 Task: Reply to email with the signature Dustin Brown with the subject Thank you for a mentorship from softage.10@softage.net with the message Please let me know if you have any questions about the new office policies that were recently implemented. with BCC to softage.2@softage.net with an attached document Strategic_analysis.pdf
Action: Mouse moved to (1208, 193)
Screenshot: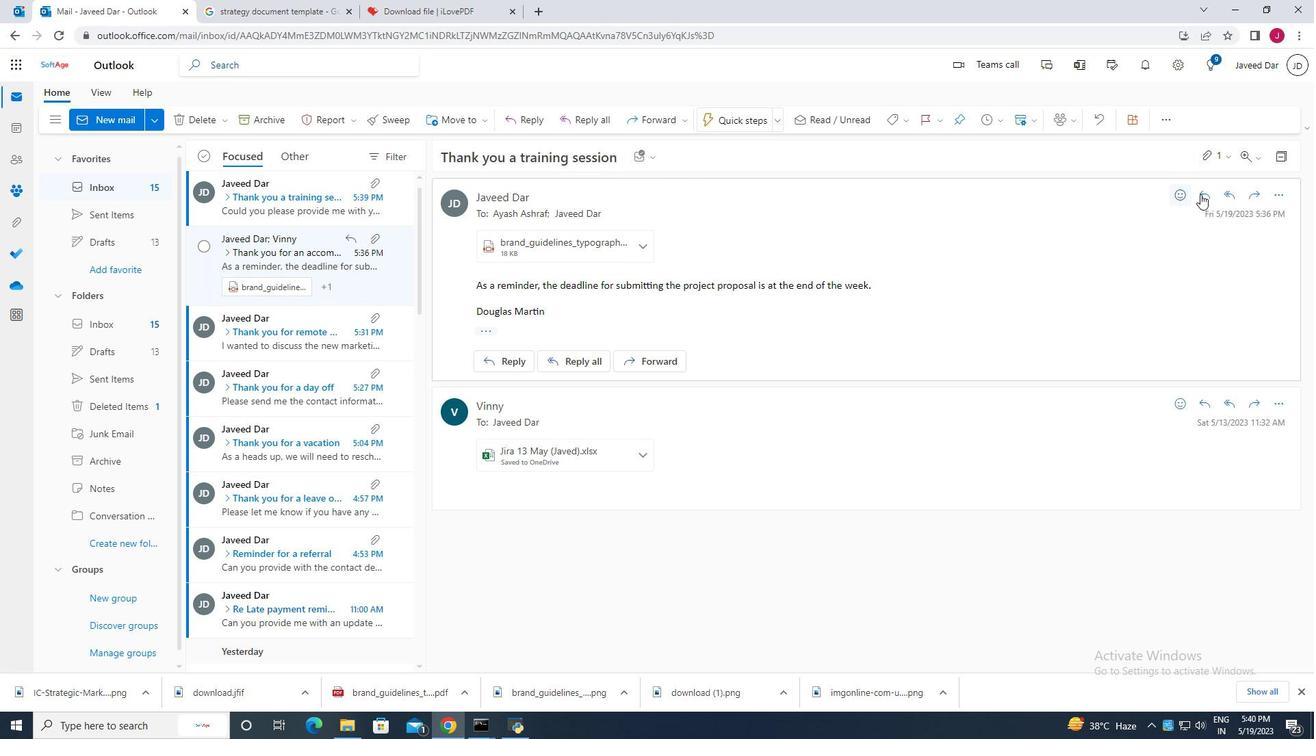 
Action: Mouse pressed left at (1208, 193)
Screenshot: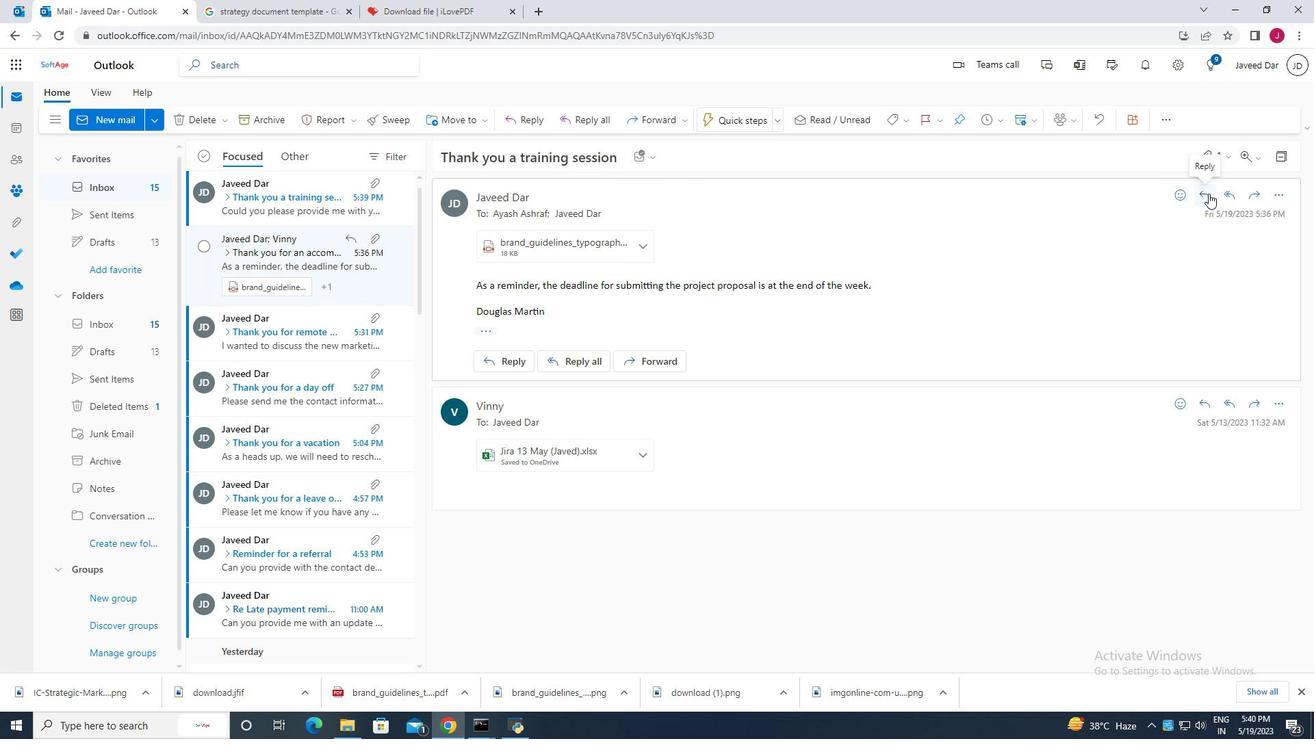 
Action: Mouse moved to (602, 201)
Screenshot: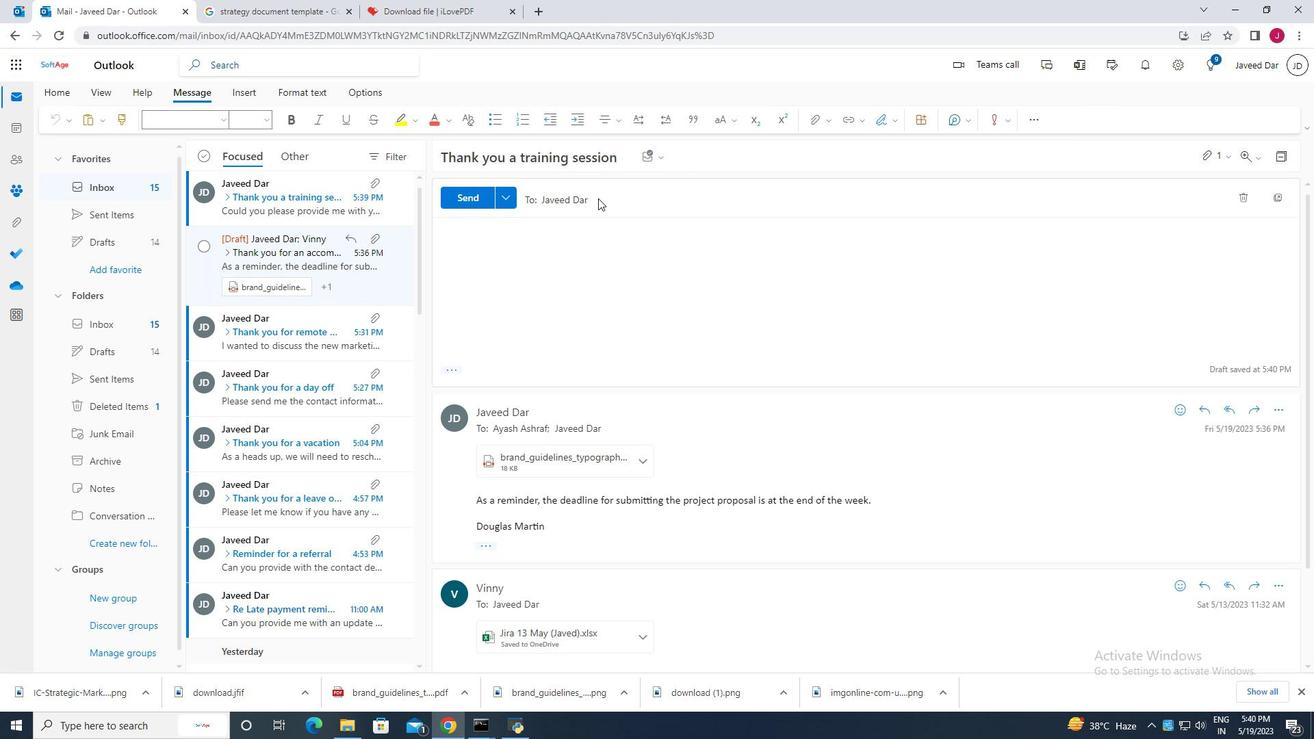 
Action: Mouse pressed left at (602, 201)
Screenshot: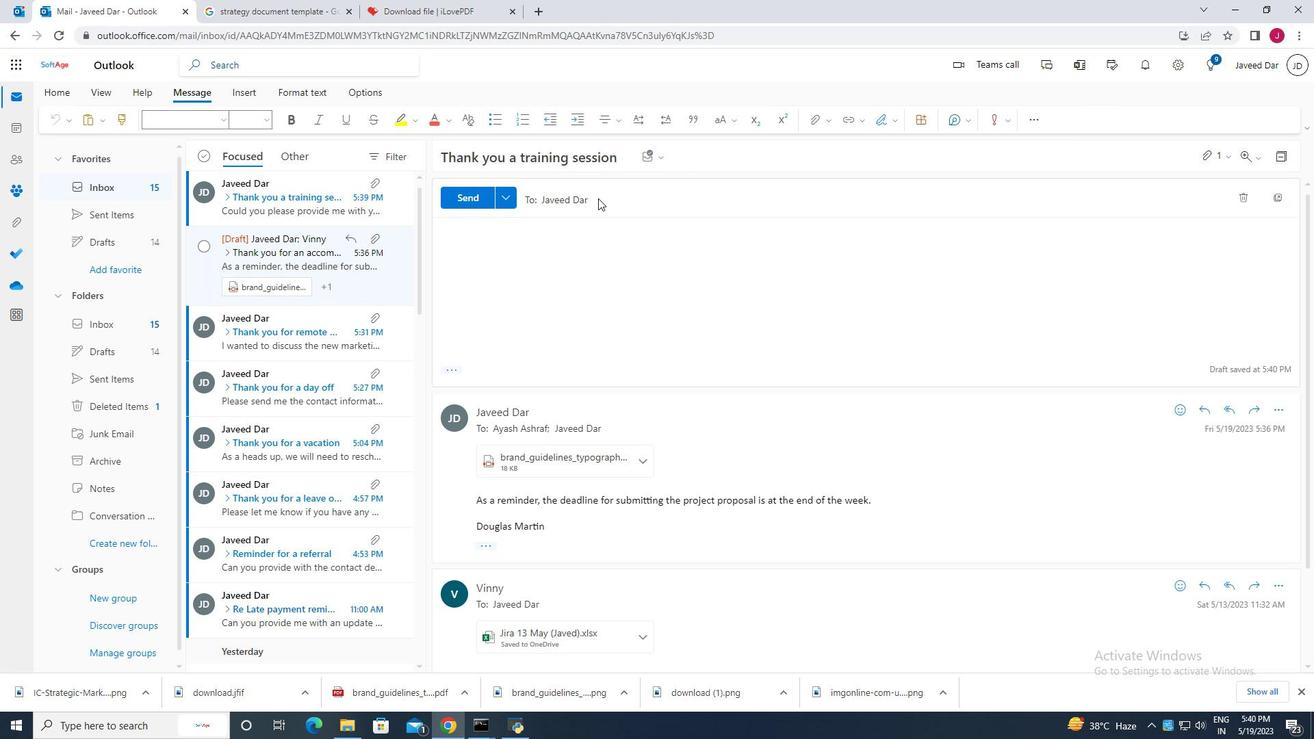 
Action: Mouse moved to (549, 232)
Screenshot: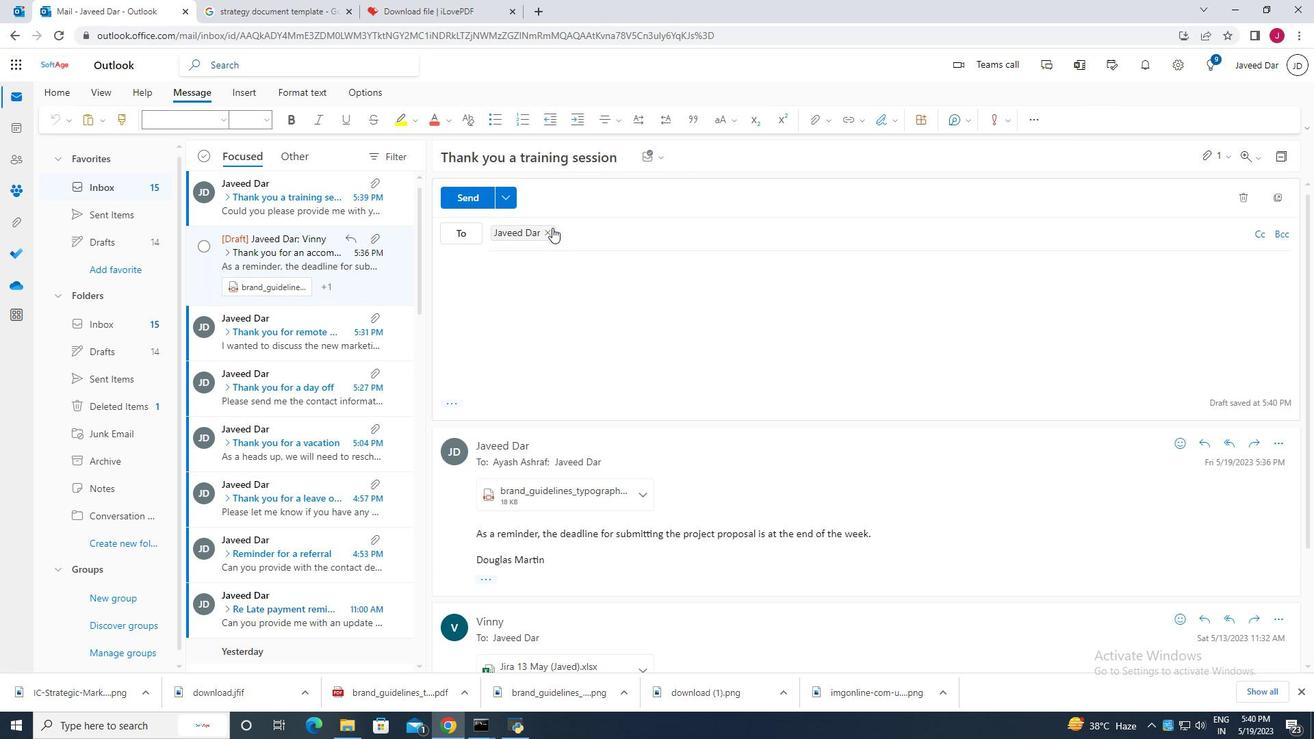 
Action: Mouse pressed left at (549, 232)
Screenshot: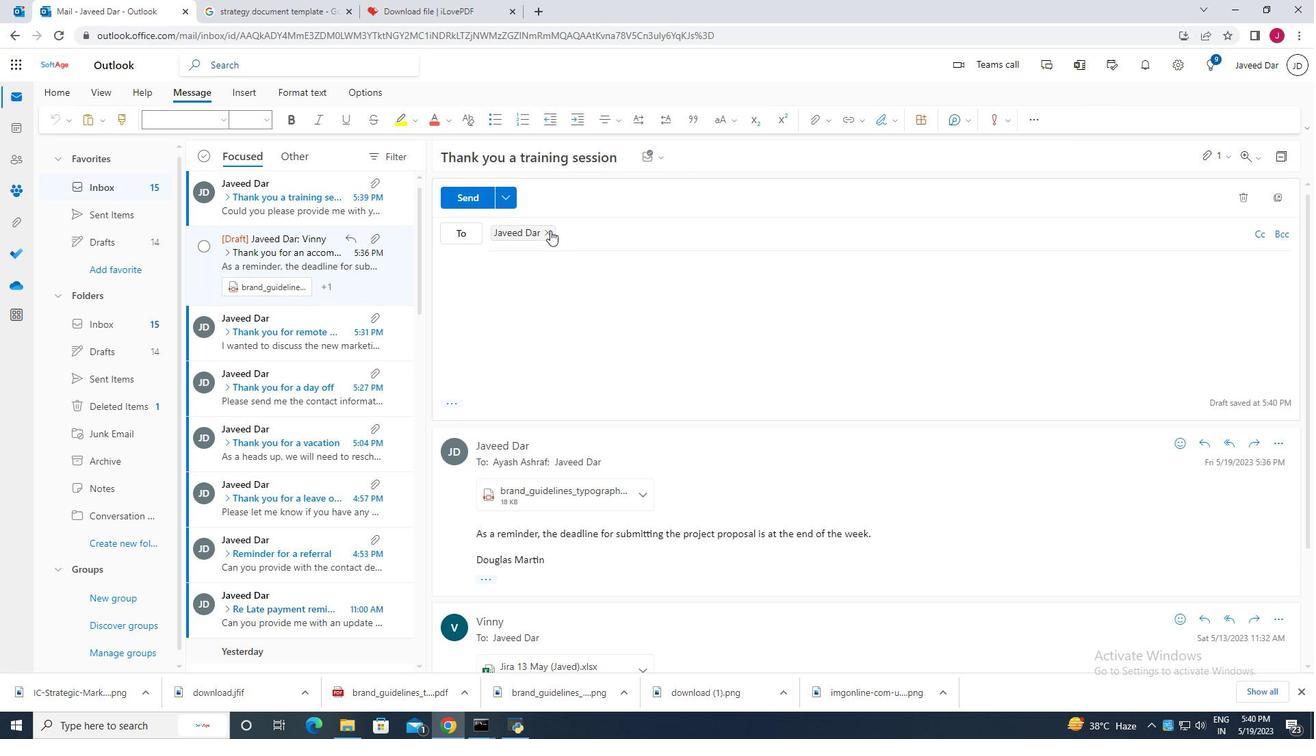 
Action: Mouse moved to (453, 403)
Screenshot: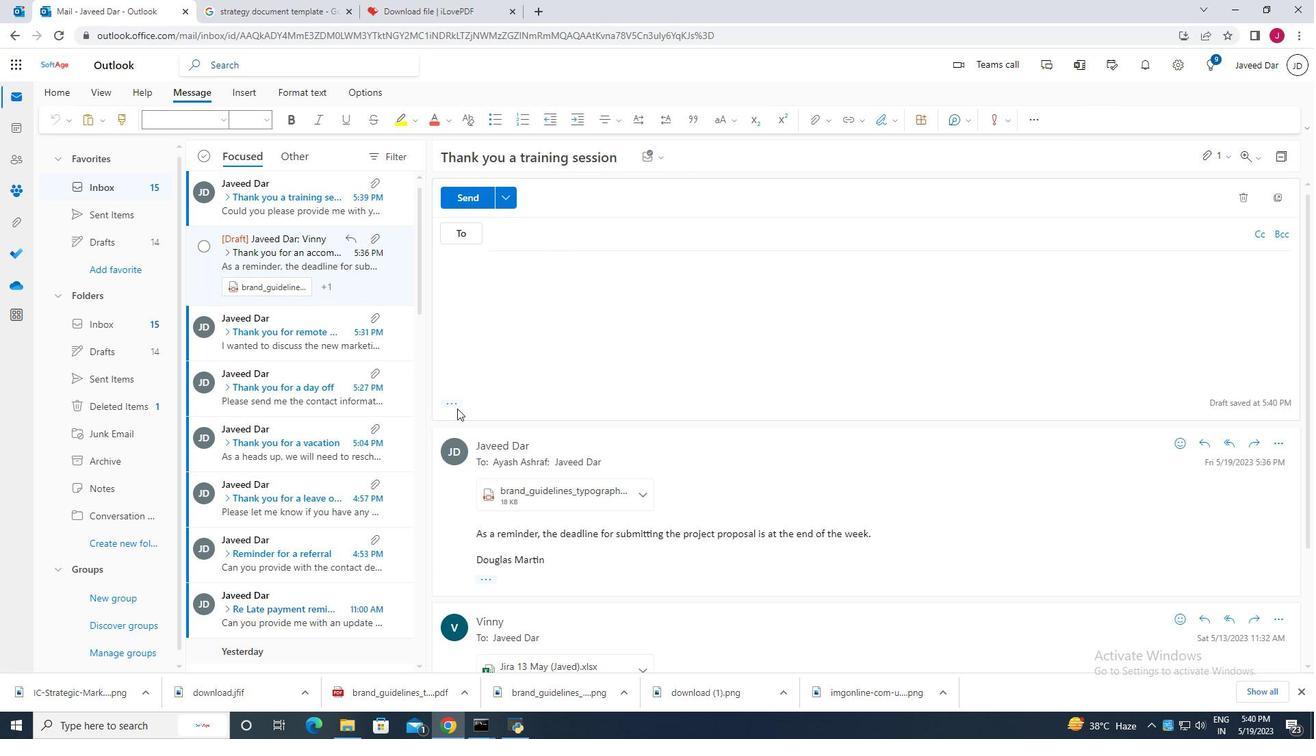 
Action: Mouse pressed left at (453, 403)
Screenshot: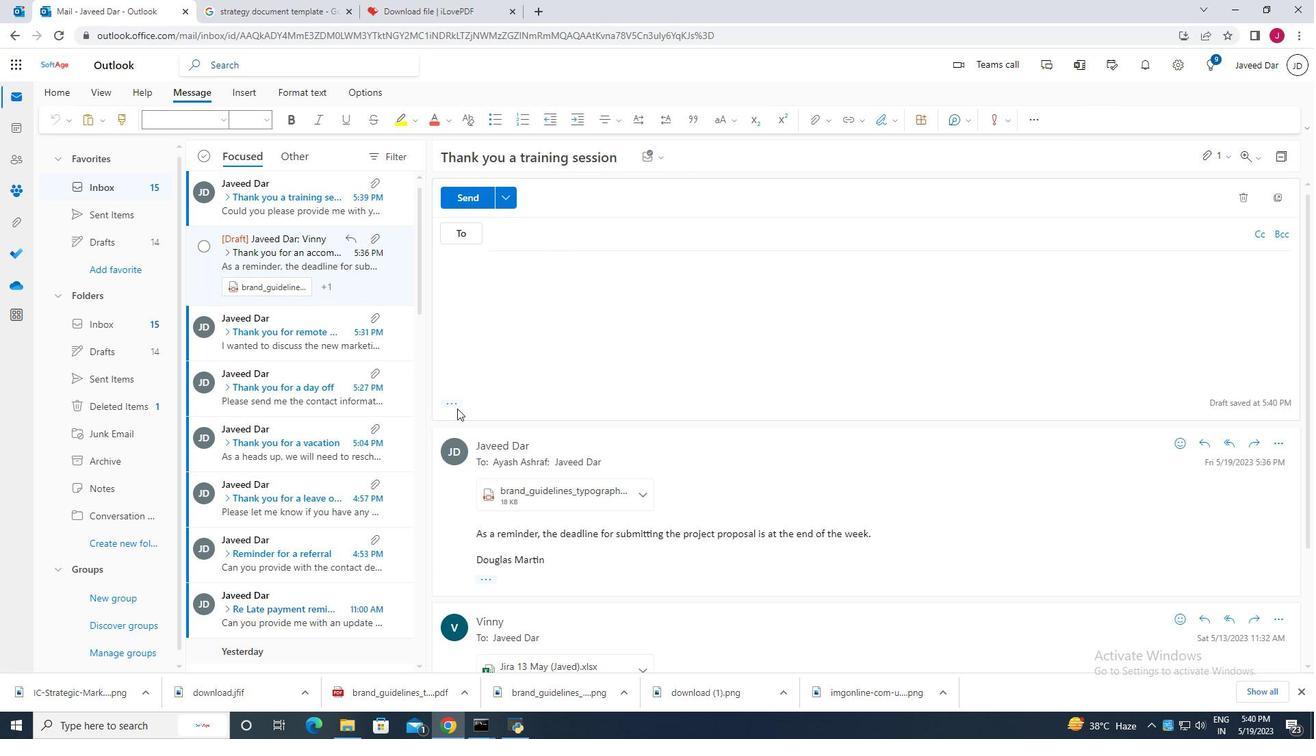 
Action: Mouse moved to (649, 273)
Screenshot: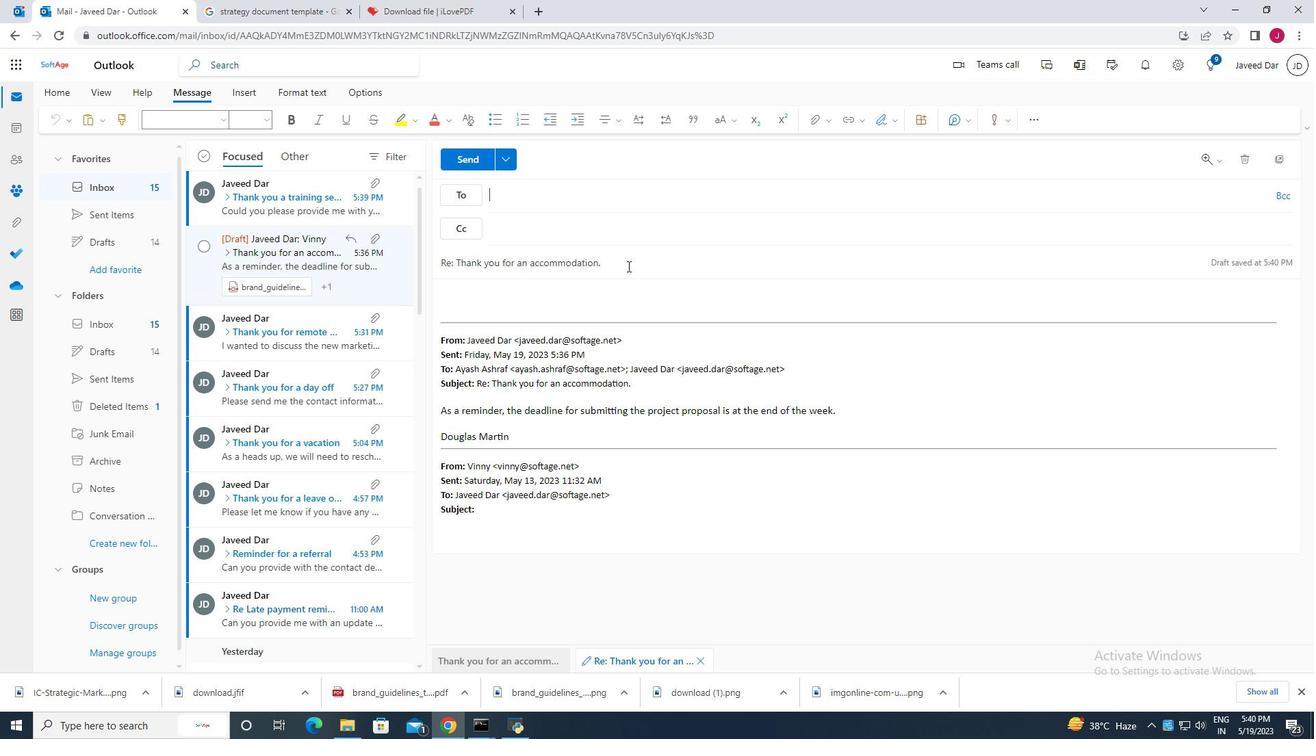 
Action: Mouse pressed left at (649, 273)
Screenshot: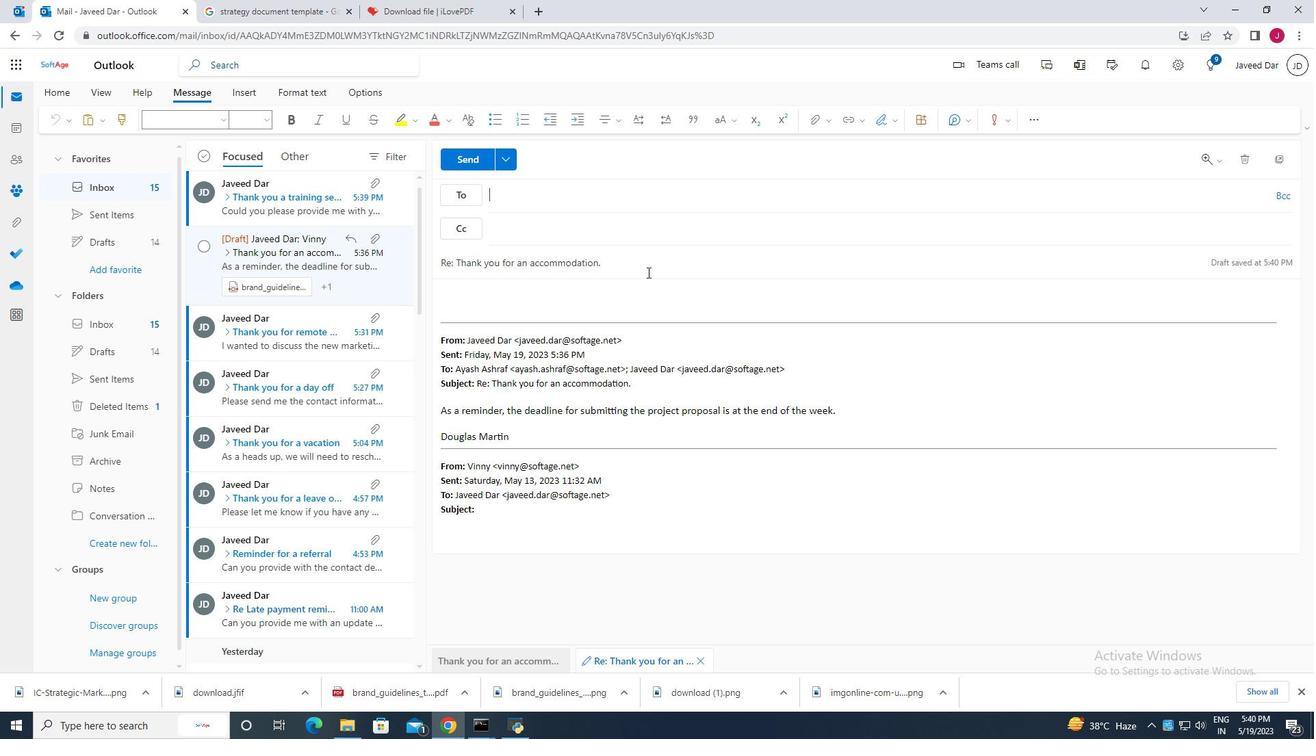 
Action: Mouse moved to (652, 264)
Screenshot: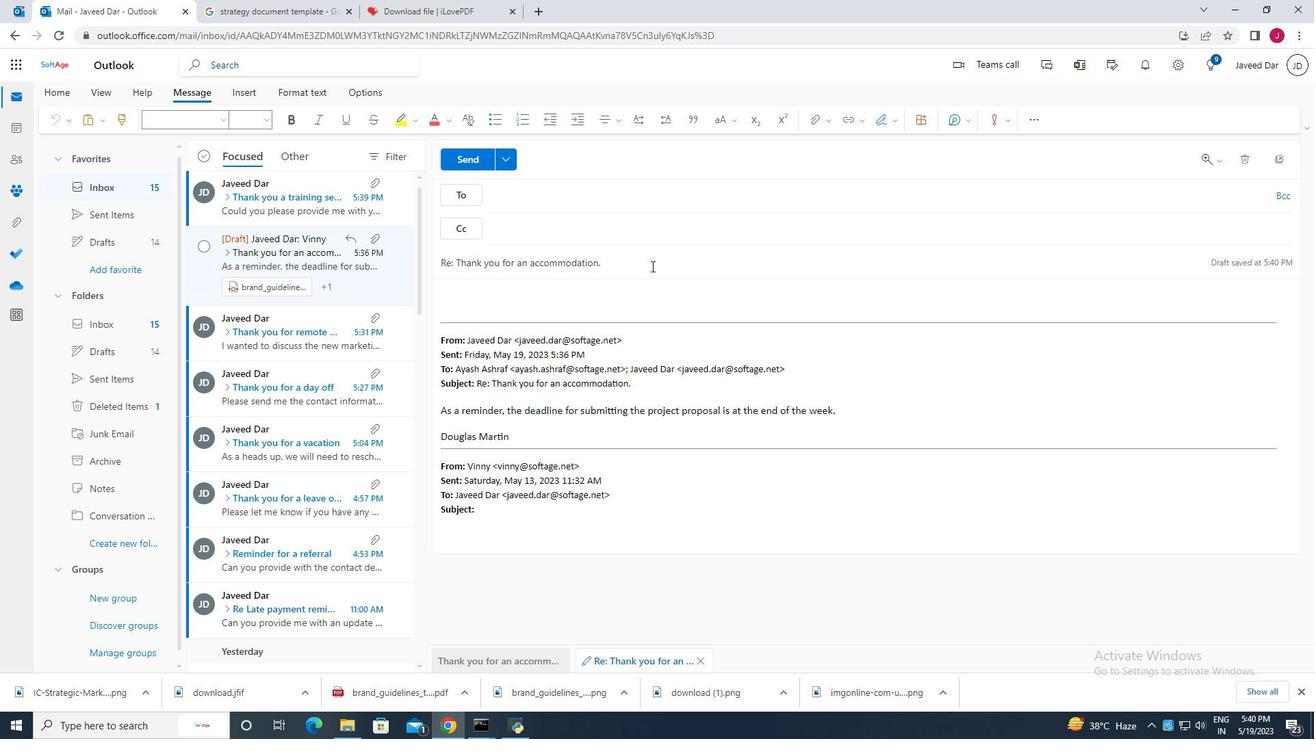 
Action: Mouse pressed left at (652, 264)
Screenshot: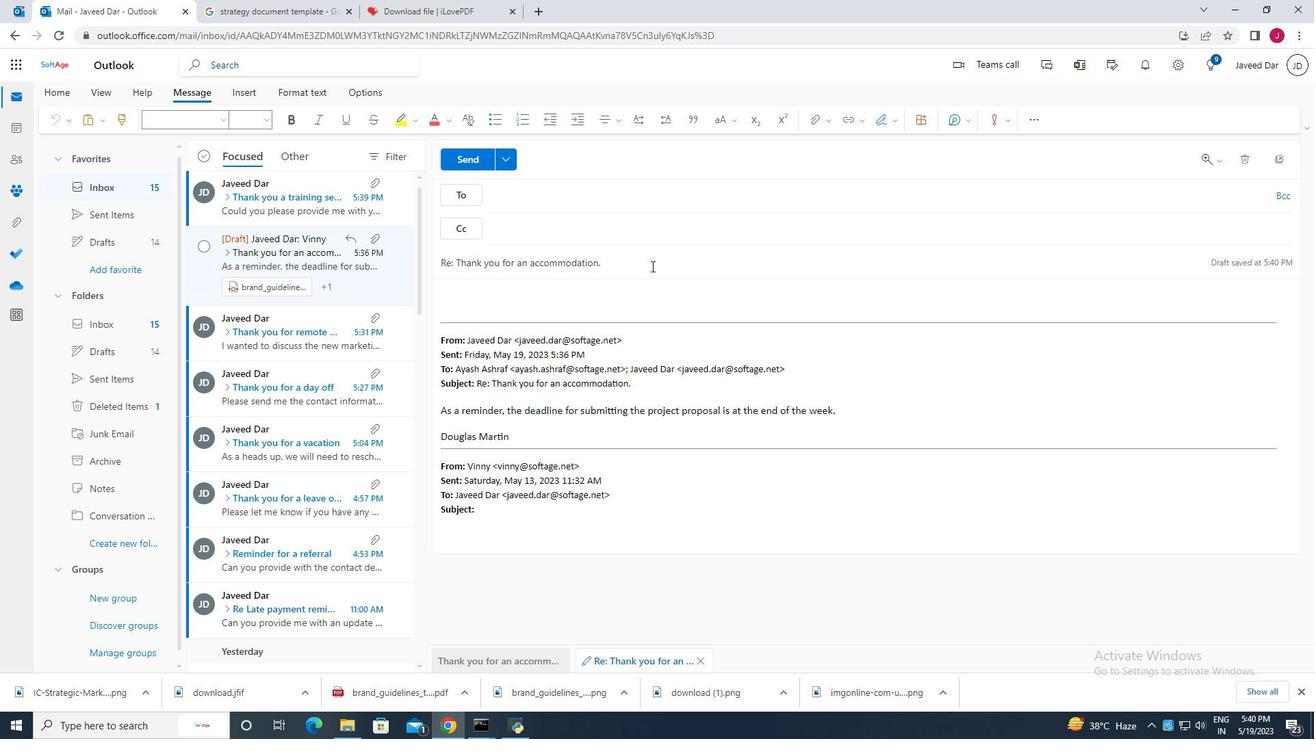 
Action: Key pressed <Key.backspace><Key.backspace><Key.backspace><Key.backspace><Key.backspace><Key.backspace><Key.backspace><Key.backspace><Key.backspace><Key.backspace><Key.backspace><Key.backspace><Key.backspace><Key.backspace><Key.backspace><Key.backspace><Key.backspace><Key.backspace><Key.backspace><Key.backspace><Key.backspace><Key.backspace><Key.backspace><Key.backspace><Key.backspace><Key.backspace><Key.backspace><Key.backspace><Key.backspace><Key.backspace><Key.backspace><Key.backspace><Key.backspace><Key.backspace><Key.backspace><Key.backspace><Key.backspace><Key.backspace><Key.backspace><Key.backspace><Key.space><Key.caps_lock>T<Key.caps_lock>hank<Key.space>you<Key.space>for<Key.space>a<Key.space>mentorship<Key.space>.
Screenshot: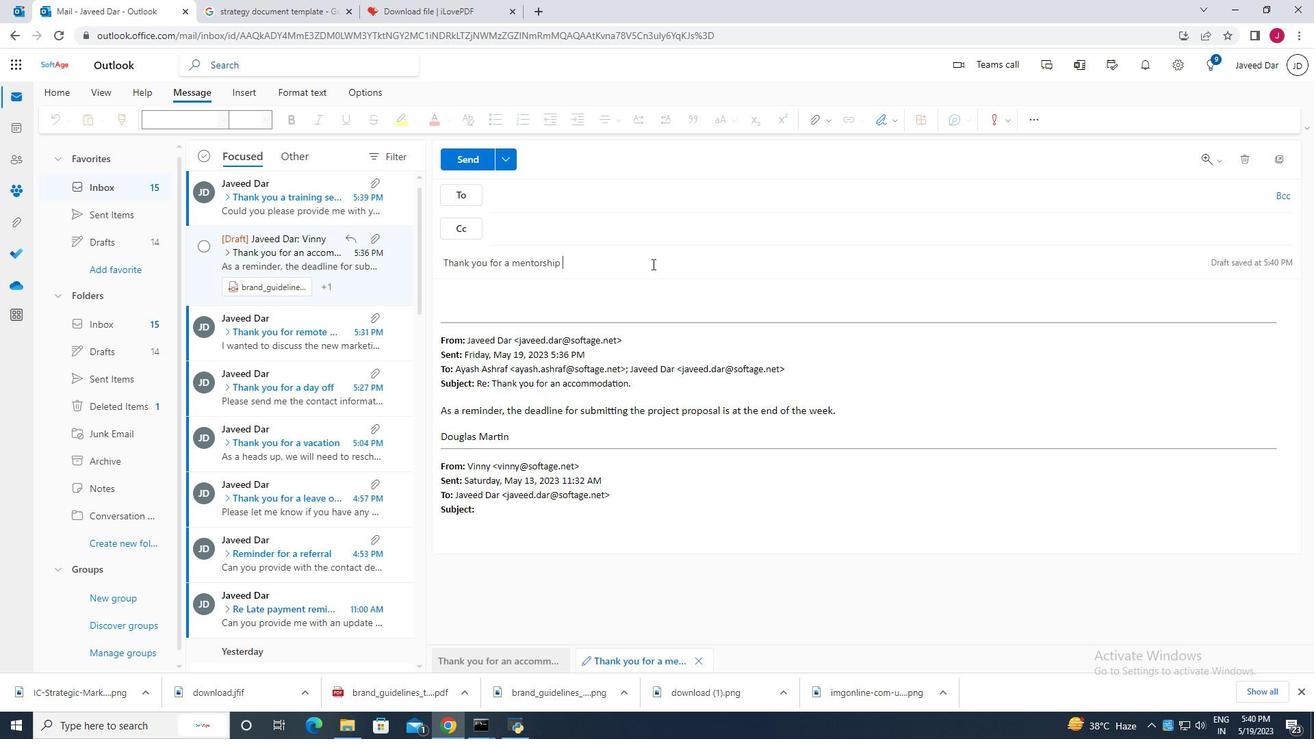
Action: Mouse moved to (566, 293)
Screenshot: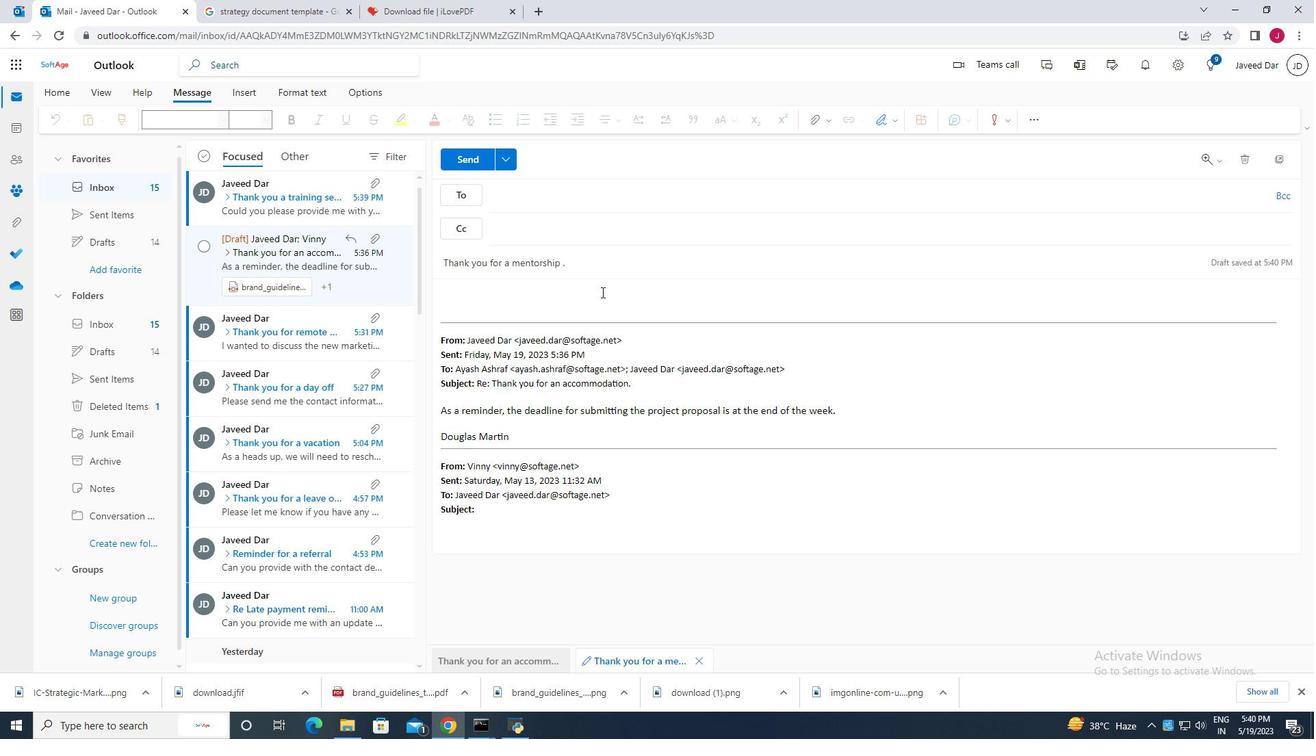 
Action: Mouse pressed left at (566, 293)
Screenshot: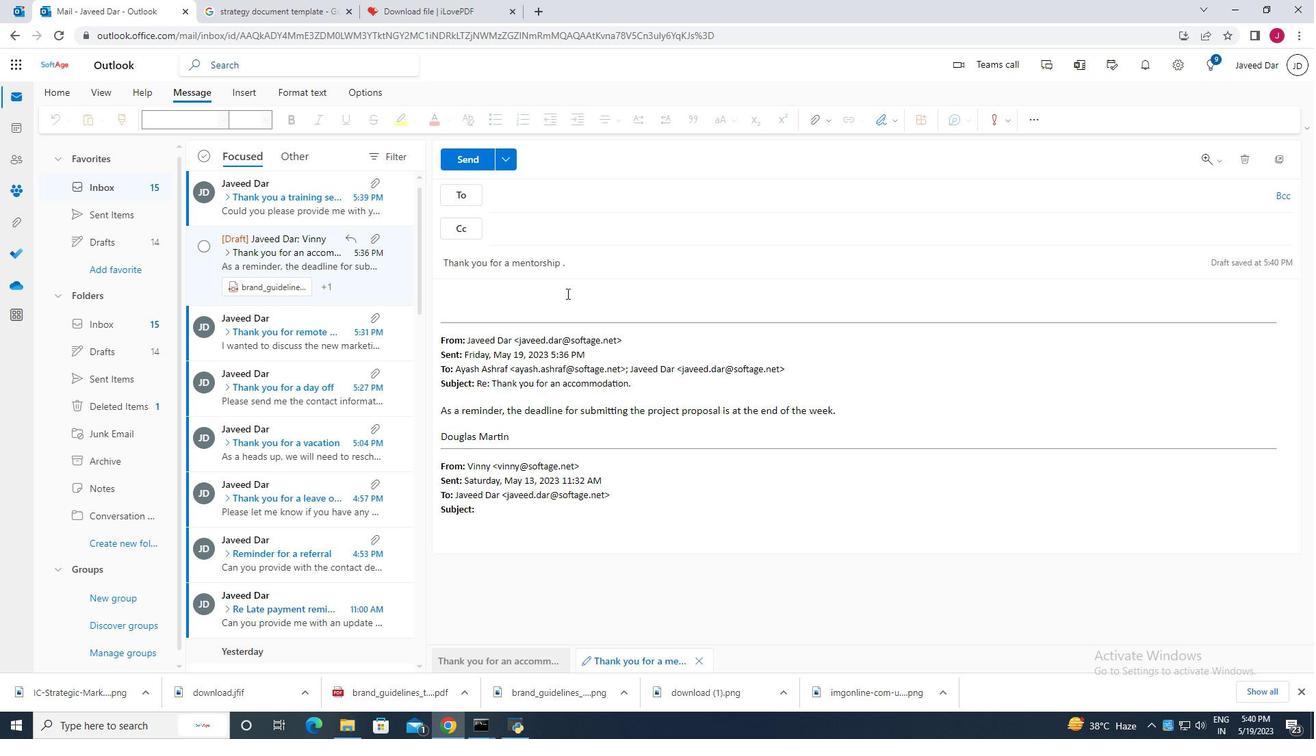 
Action: Key pressed <Key.caps_lock>P<Key.caps_lock>lease<Key.space>let<Key.space>me<Key.space>know<Key.space>if<Key.space>you<Key.space>have<Key.space>any<Key.space>questions<Key.space>about<Key.space>a<Key.space>new<Key.space>office<Key.space>policies<Key.space>that<Key.space>were<Key.space>recently<Key.space>implemented<Key.space>.
Screenshot: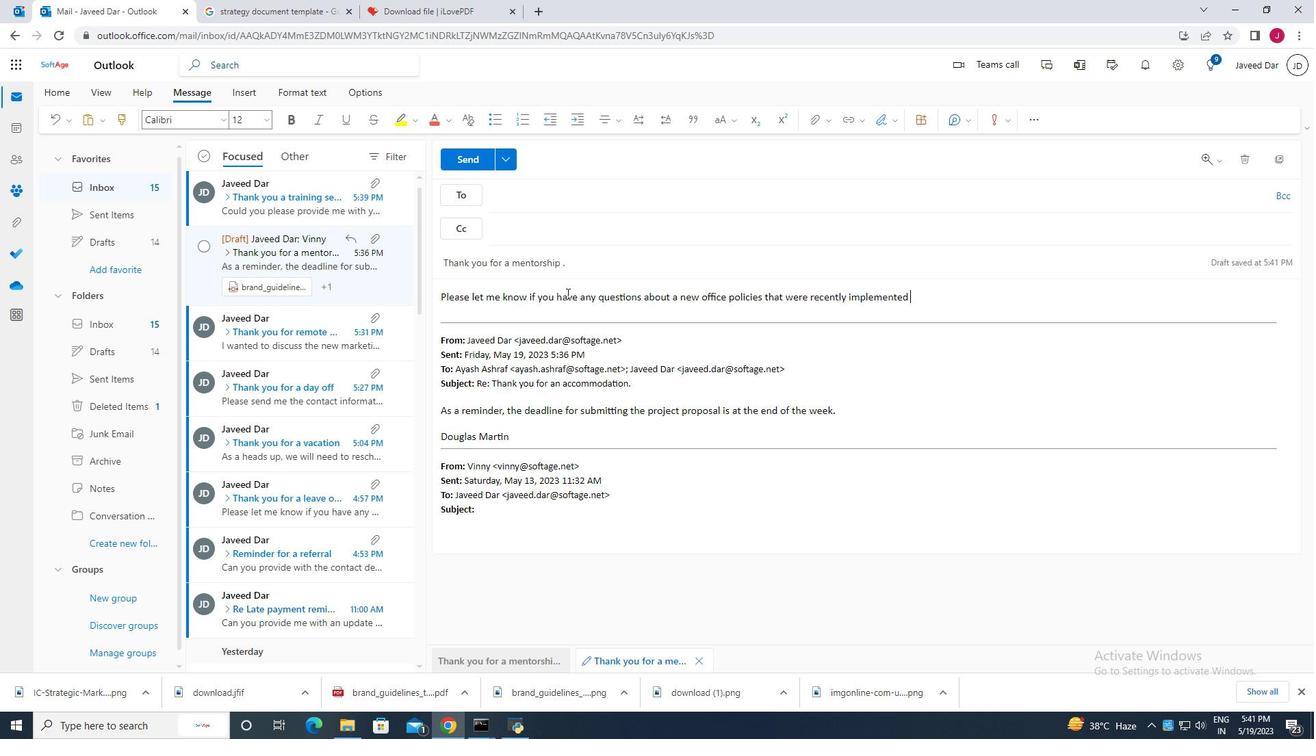 
Action: Mouse moved to (1284, 194)
Screenshot: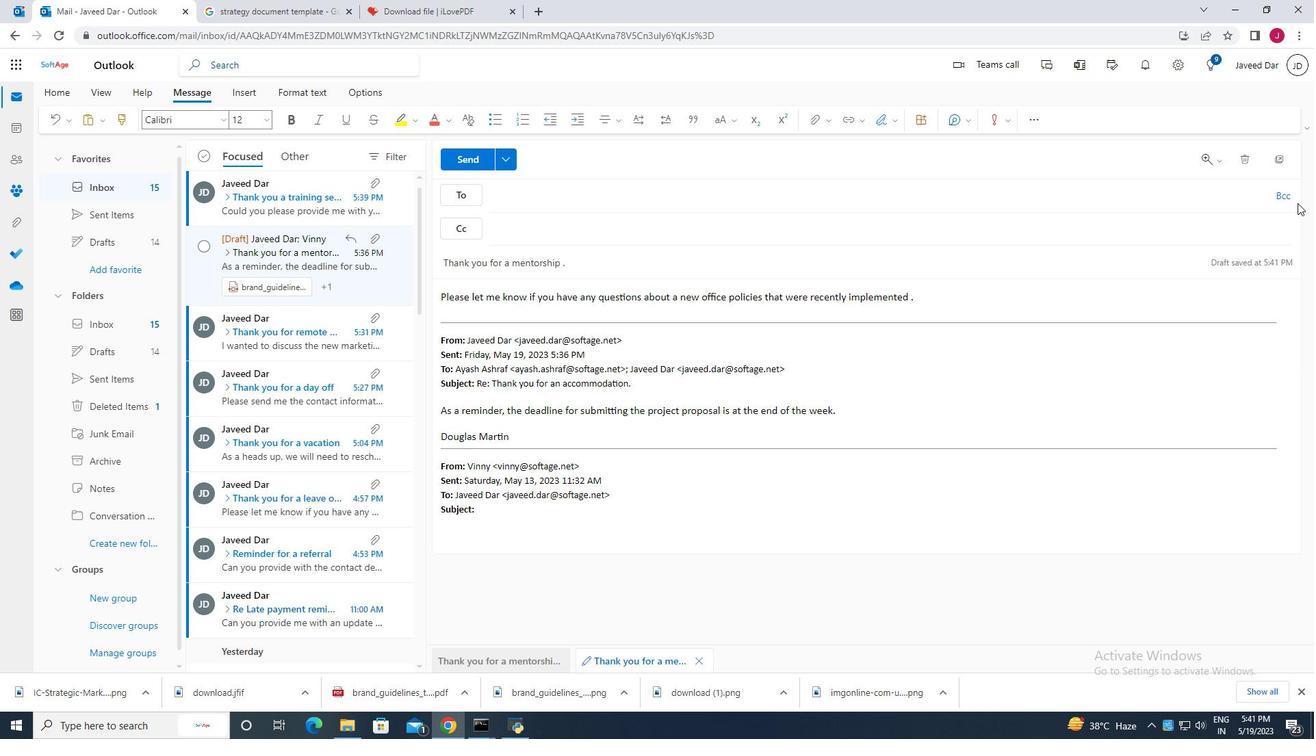 
Action: Mouse pressed left at (1284, 194)
Screenshot: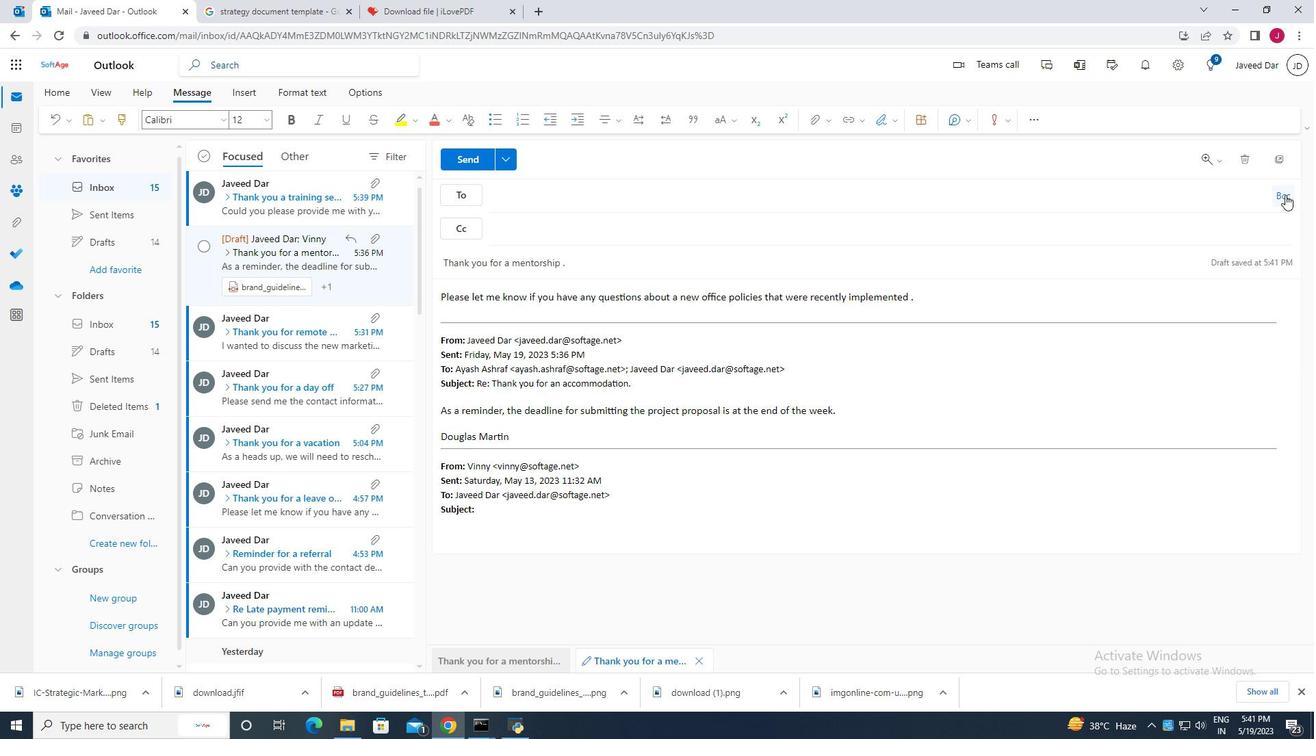 
Action: Mouse moved to (548, 260)
Screenshot: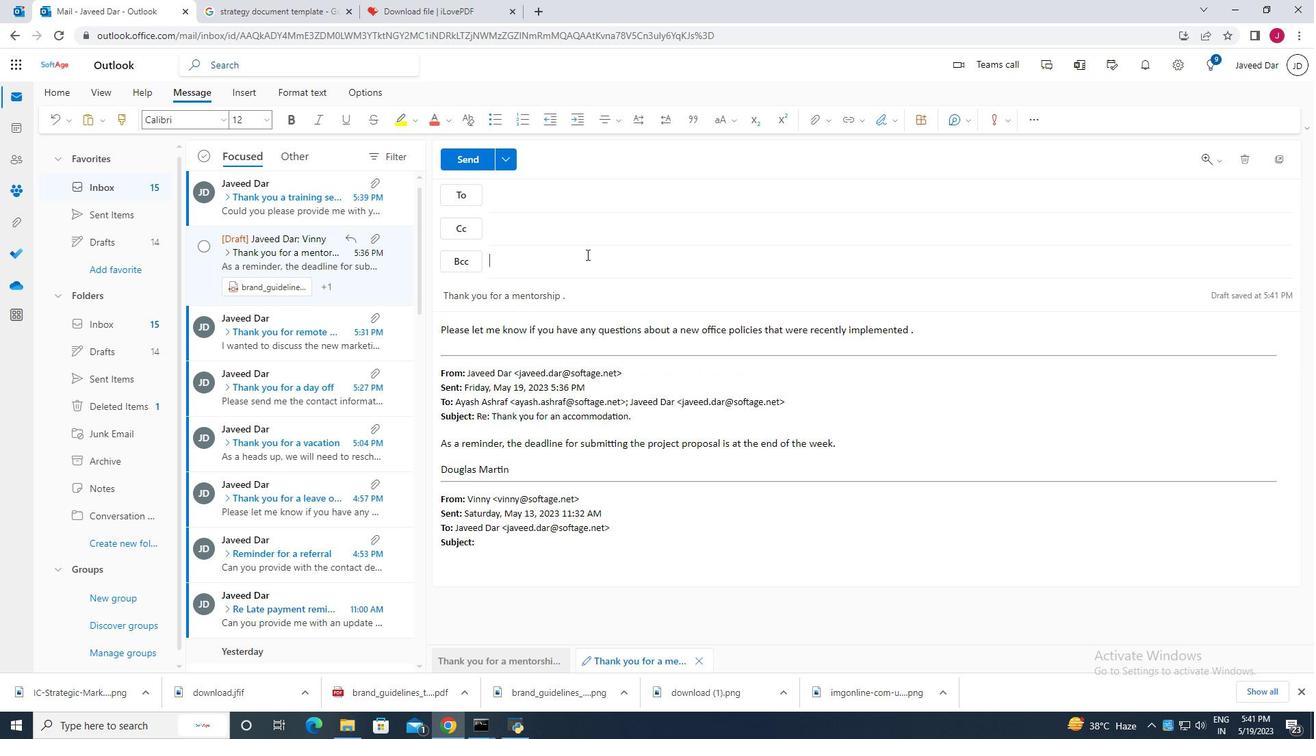 
Action: Key pressed softage.2
Screenshot: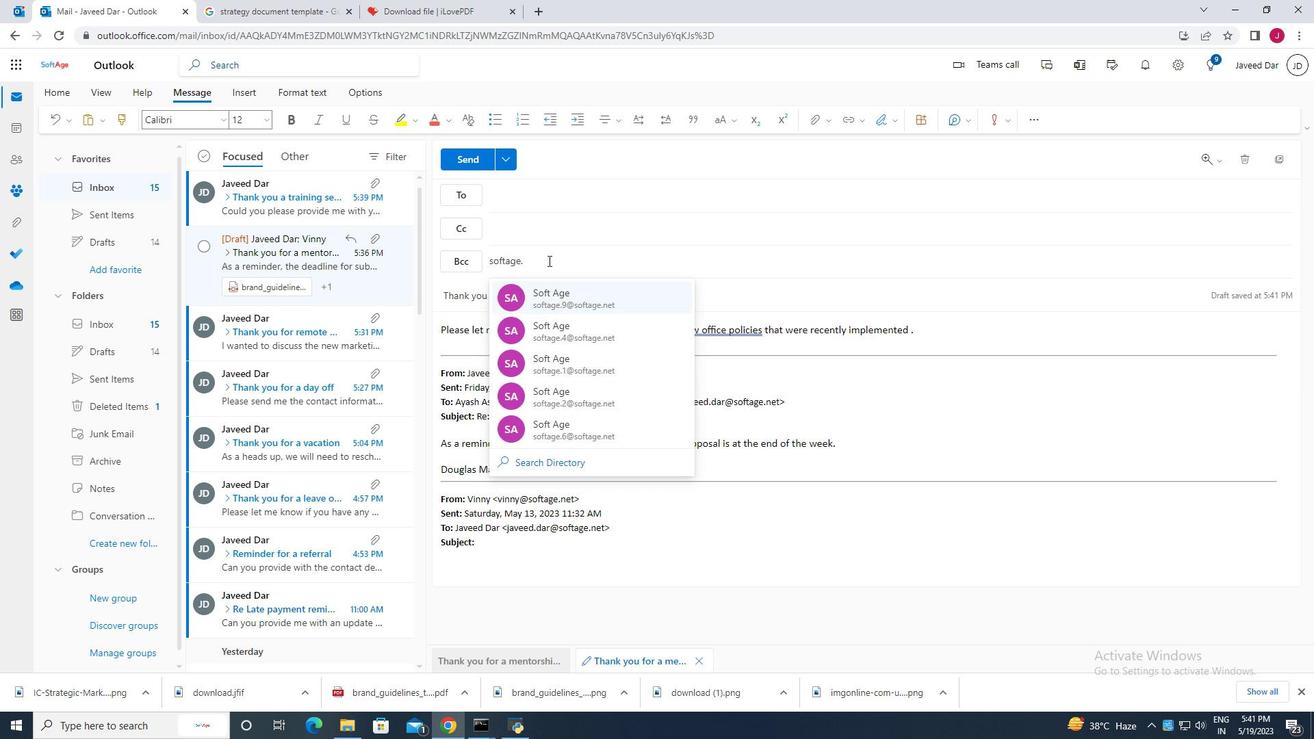
Action: Mouse moved to (622, 284)
Screenshot: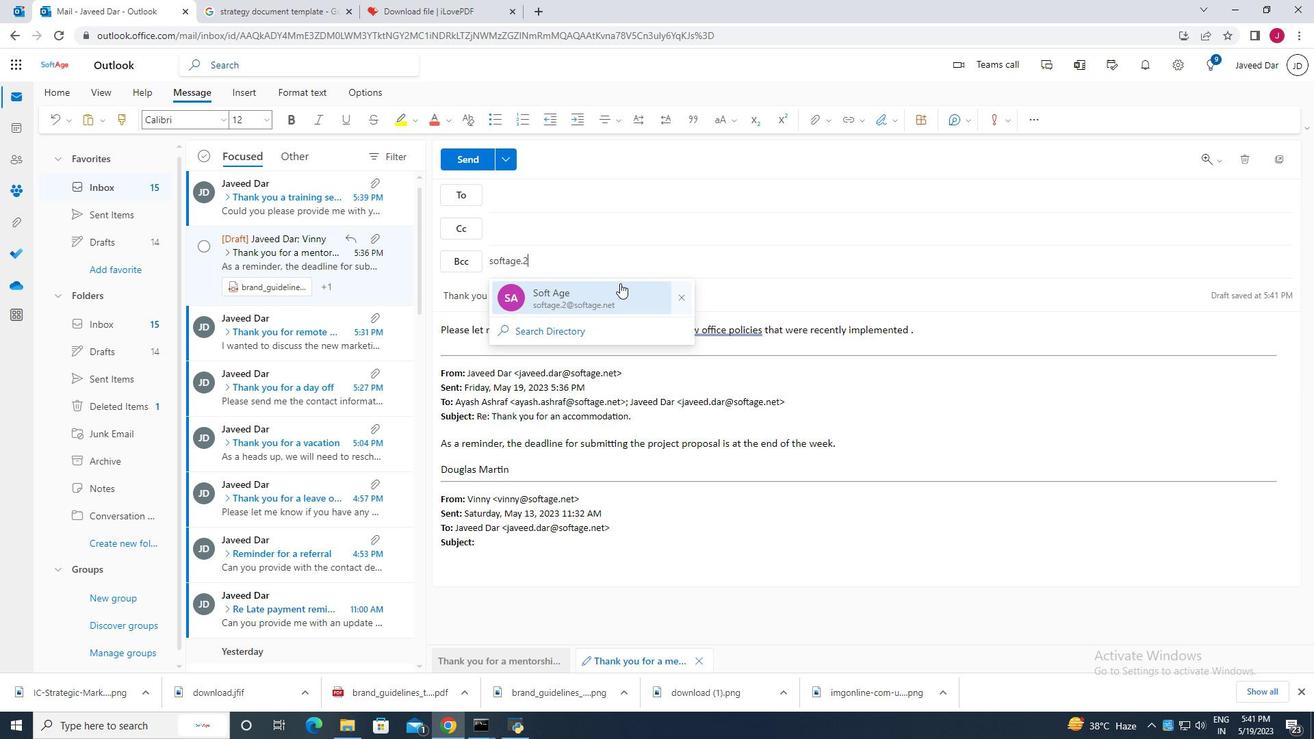 
Action: Mouse pressed left at (622, 284)
Screenshot: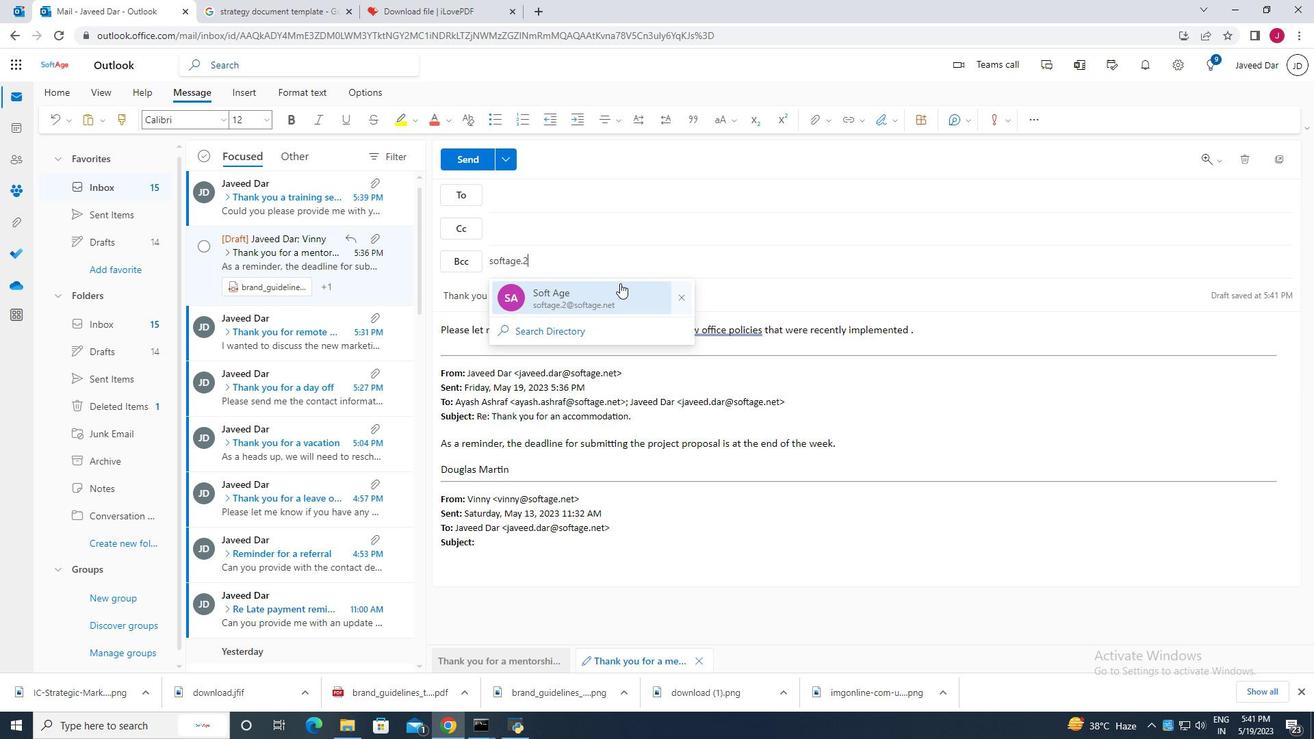 
Action: Mouse moved to (589, 193)
Screenshot: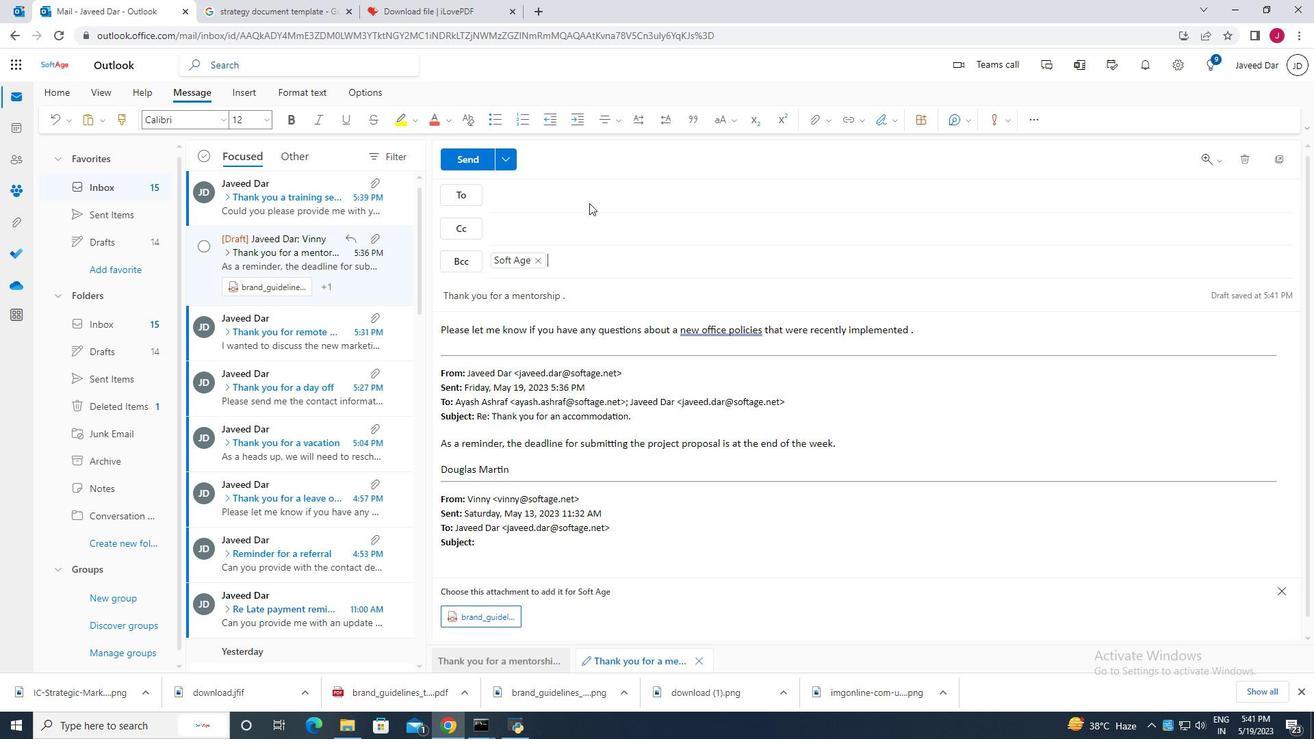 
Action: Mouse pressed left at (589, 193)
Screenshot: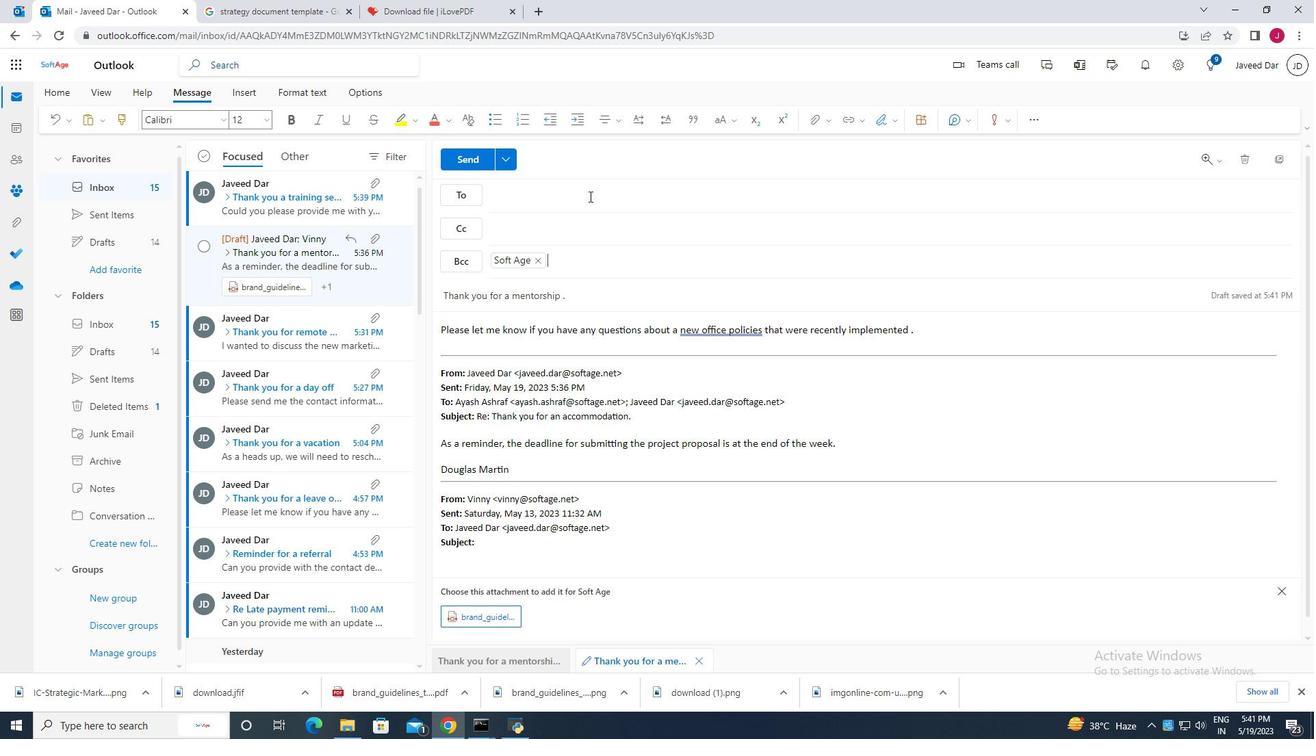 
Action: Key pressed aya
Screenshot: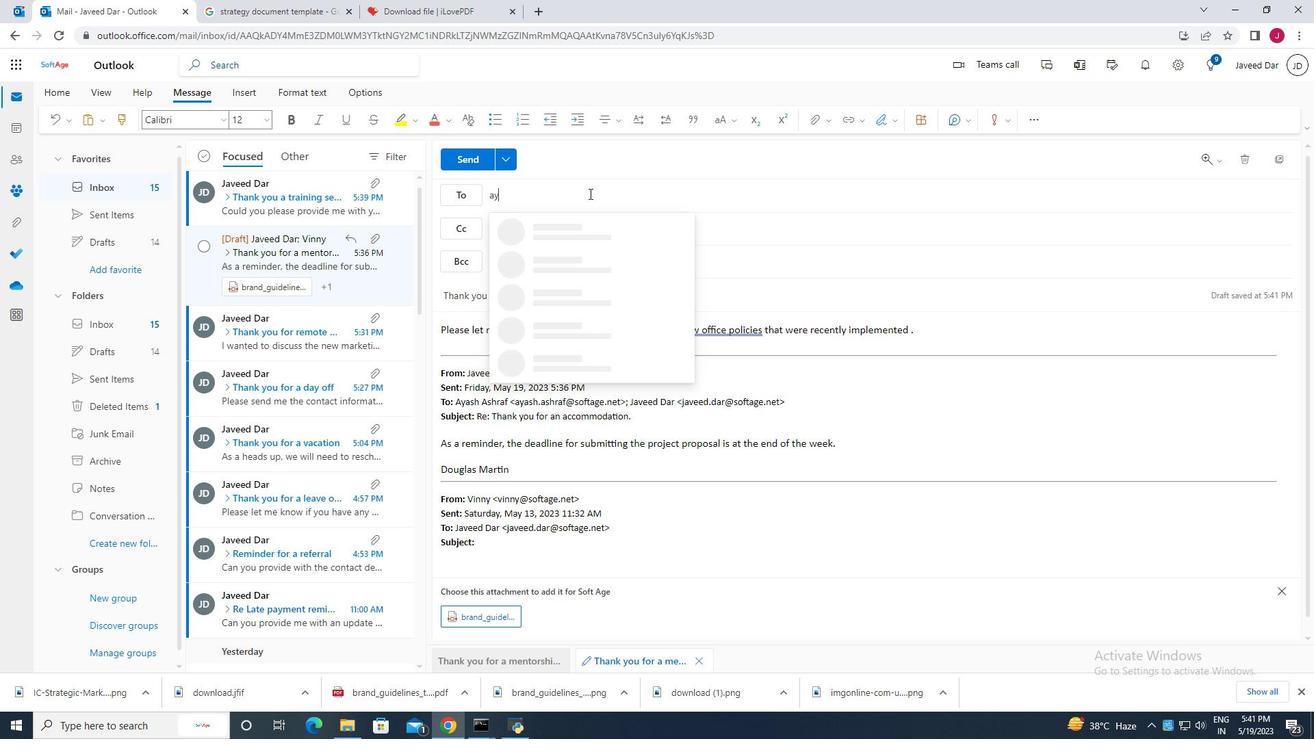 
Action: Mouse moved to (606, 216)
Screenshot: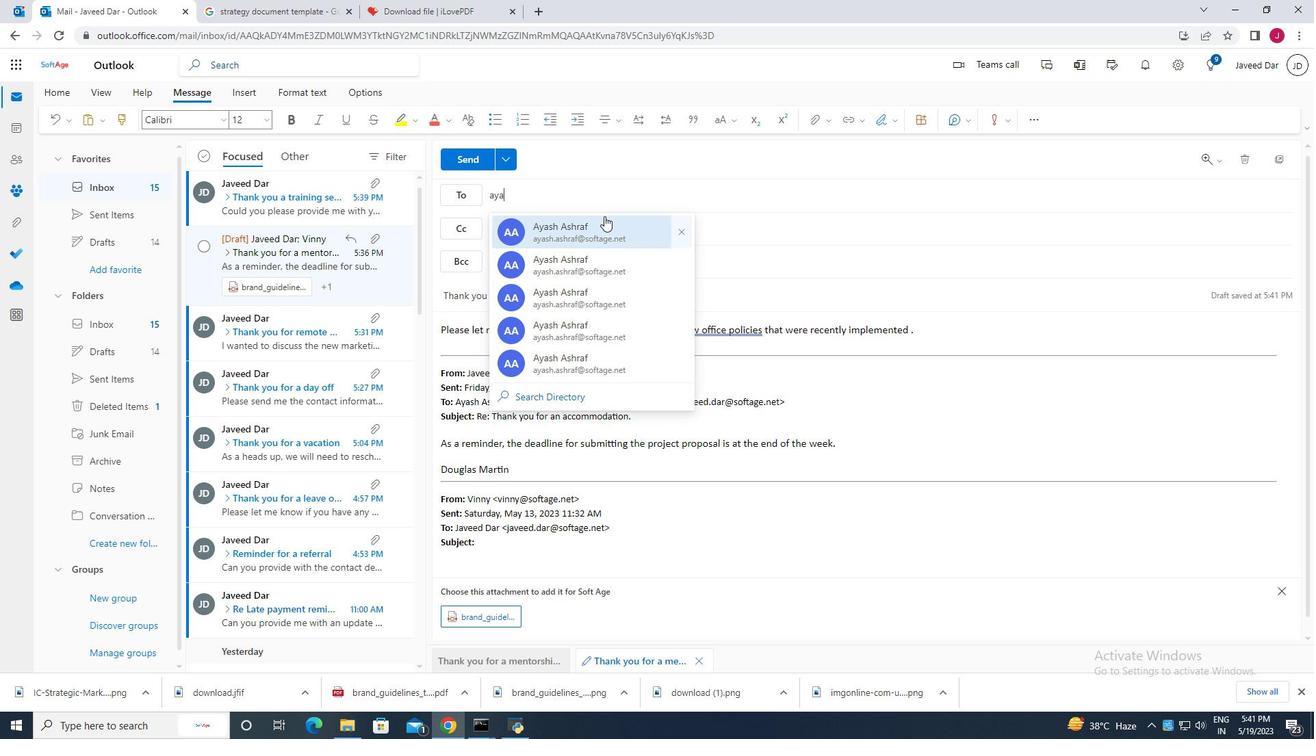 
Action: Mouse pressed left at (606, 216)
Screenshot: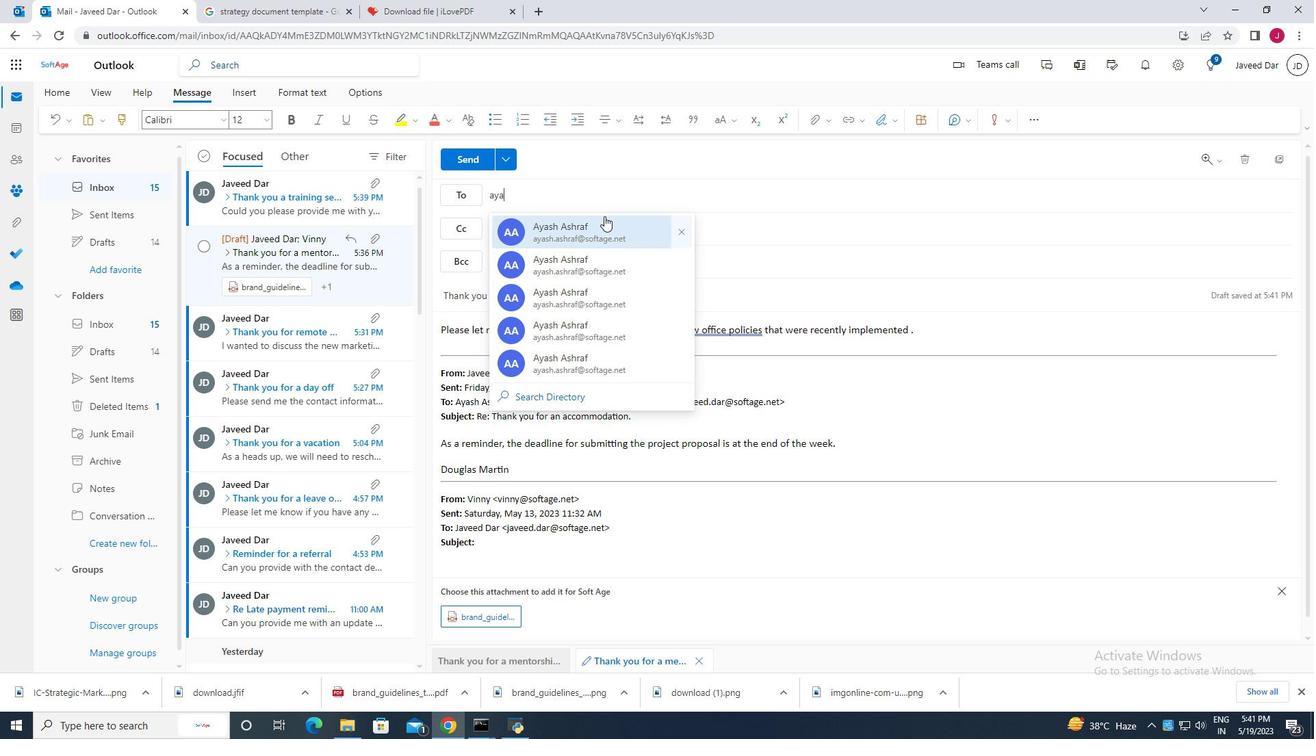 
Action: Mouse moved to (611, 196)
Screenshot: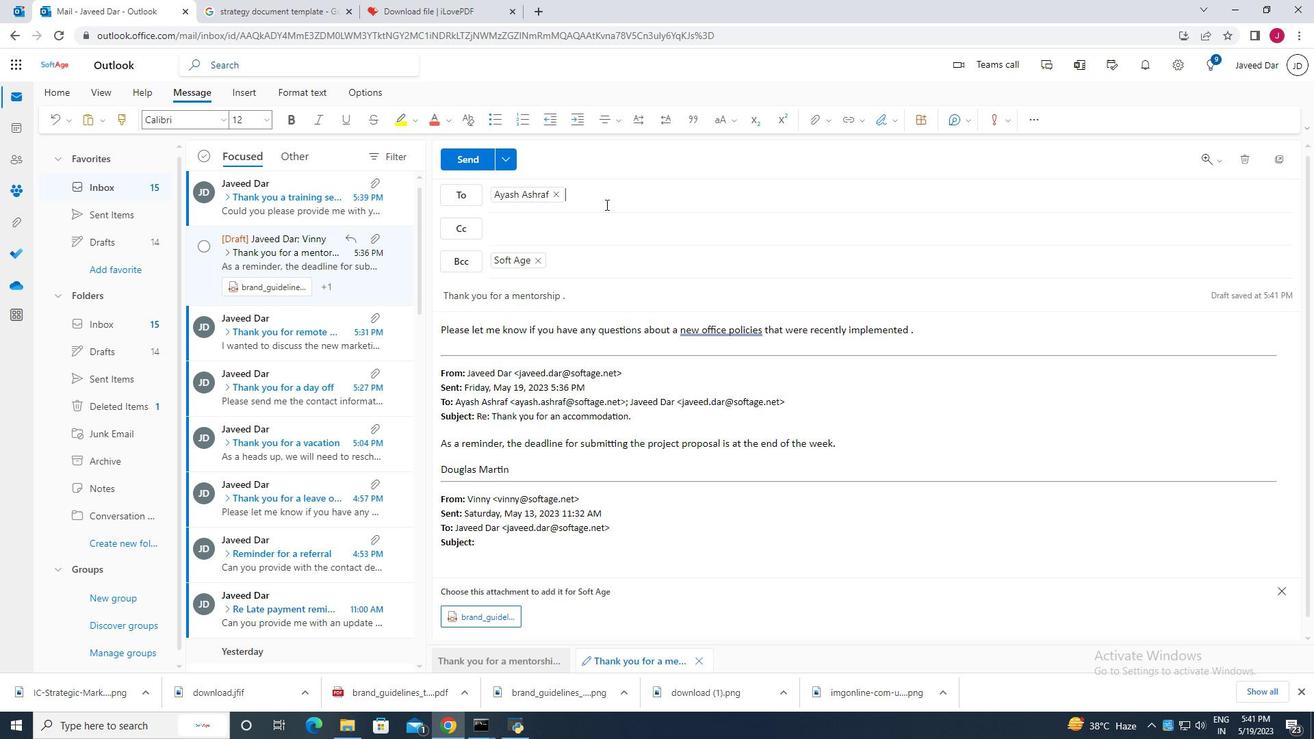 
Action: Mouse pressed left at (611, 196)
Screenshot: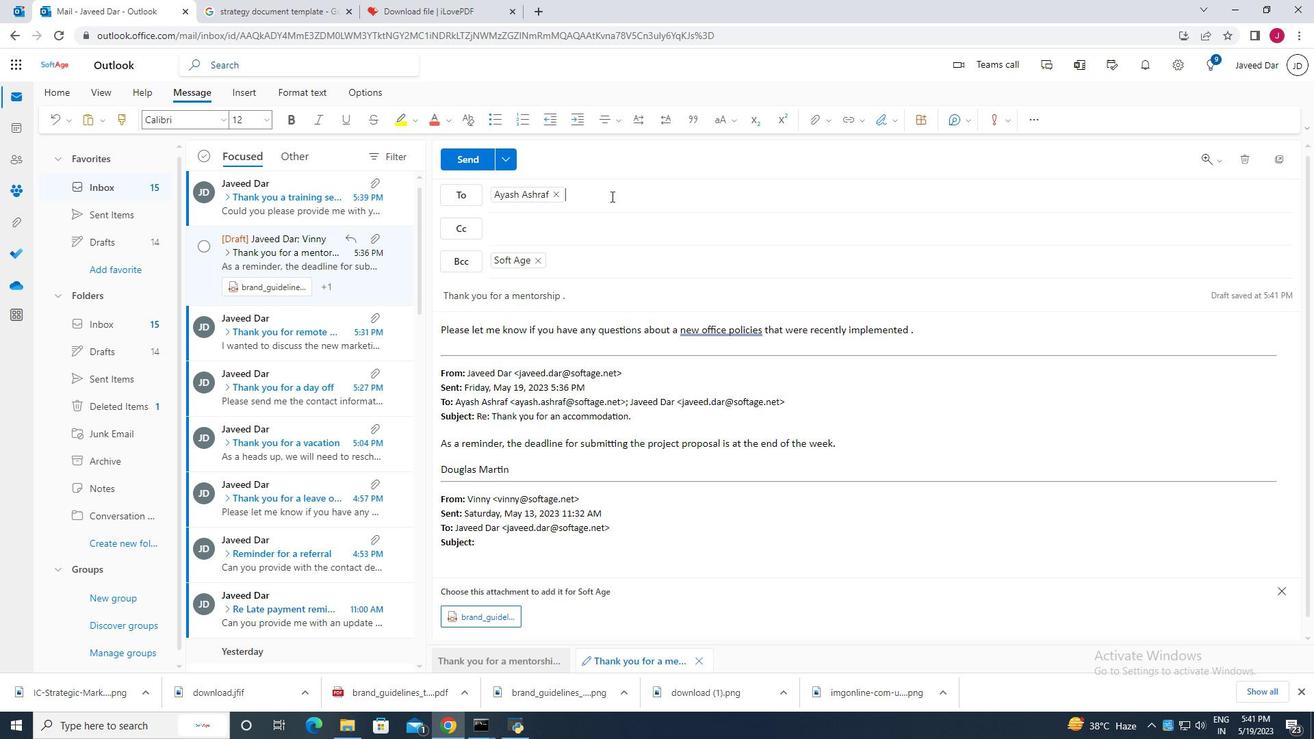 
Action: Mouse moved to (691, 284)
Screenshot: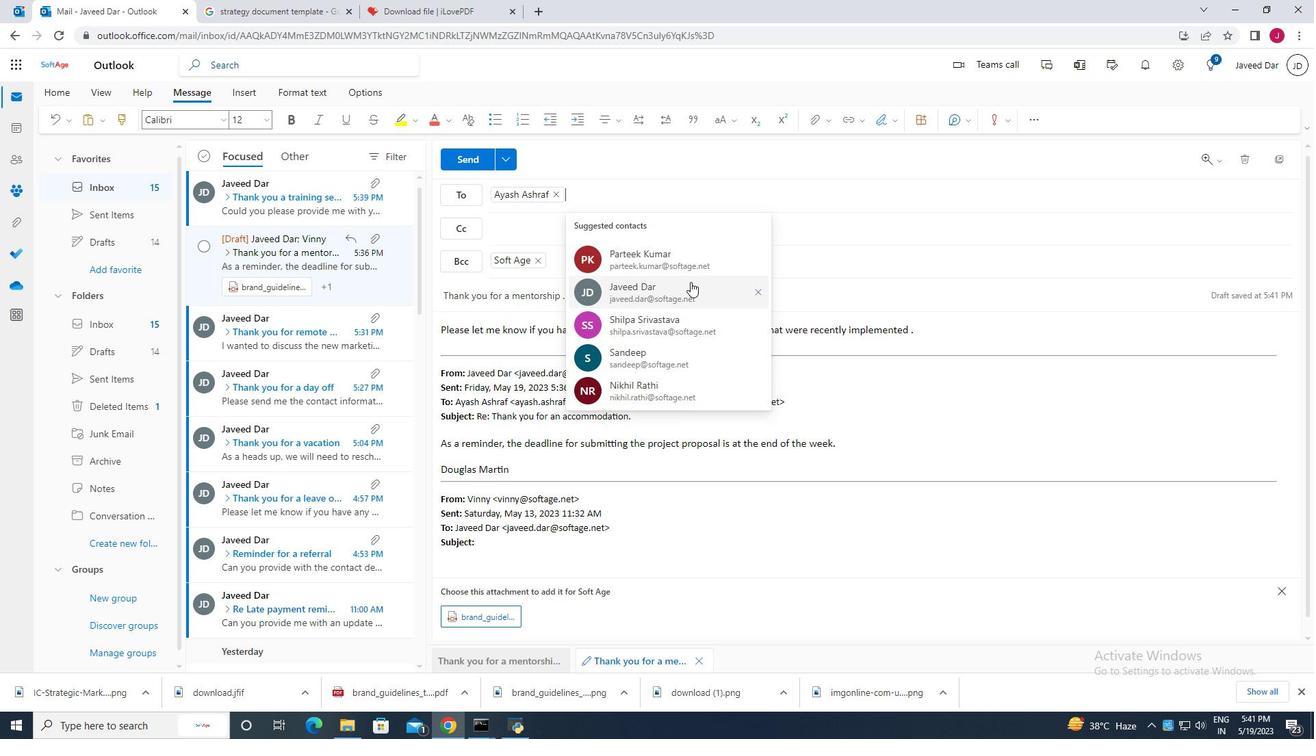 
Action: Mouse pressed left at (691, 284)
Screenshot: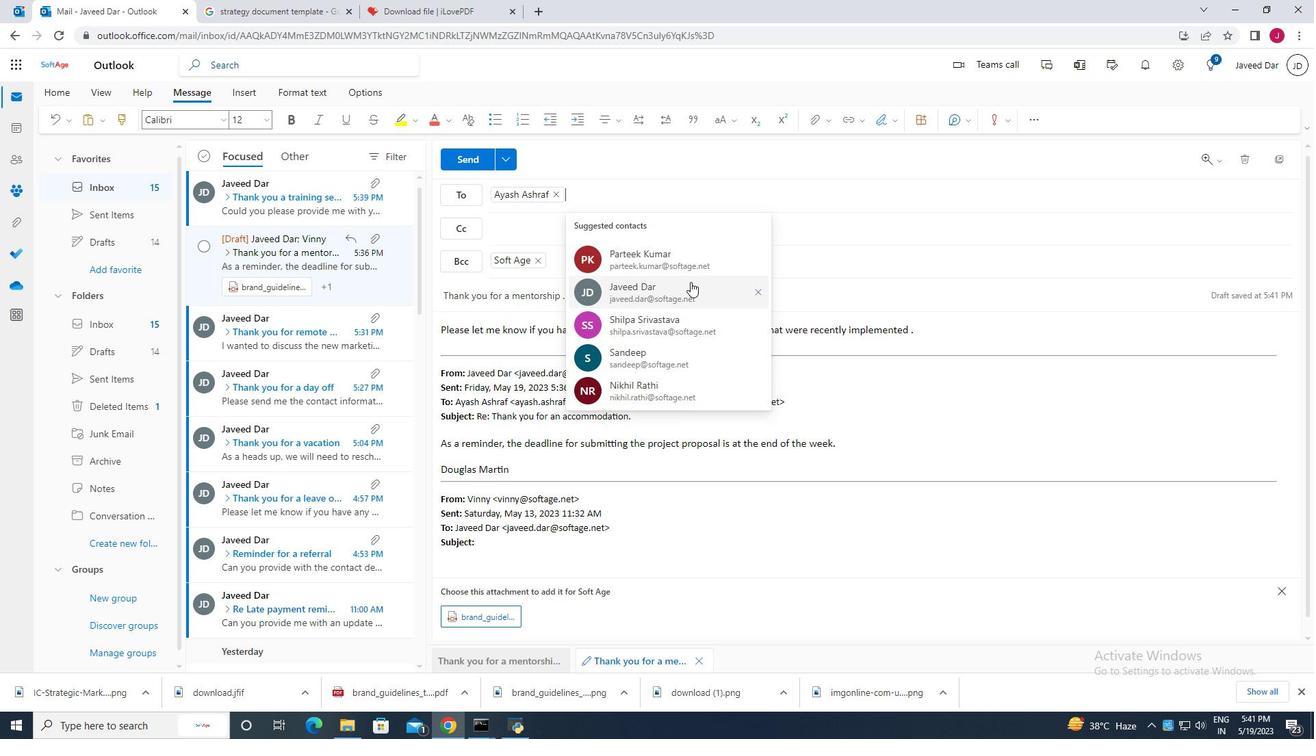 
Action: Mouse moved to (876, 126)
Screenshot: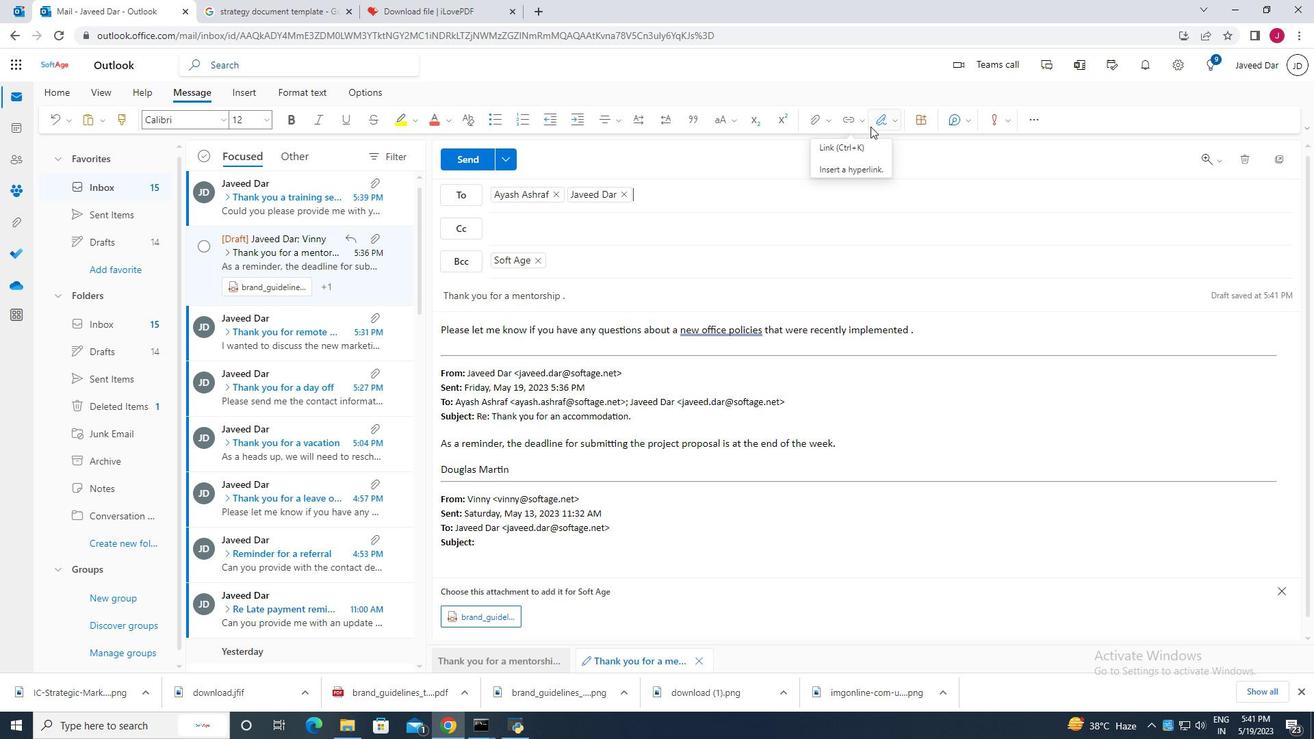 
Action: Mouse pressed left at (876, 126)
Screenshot: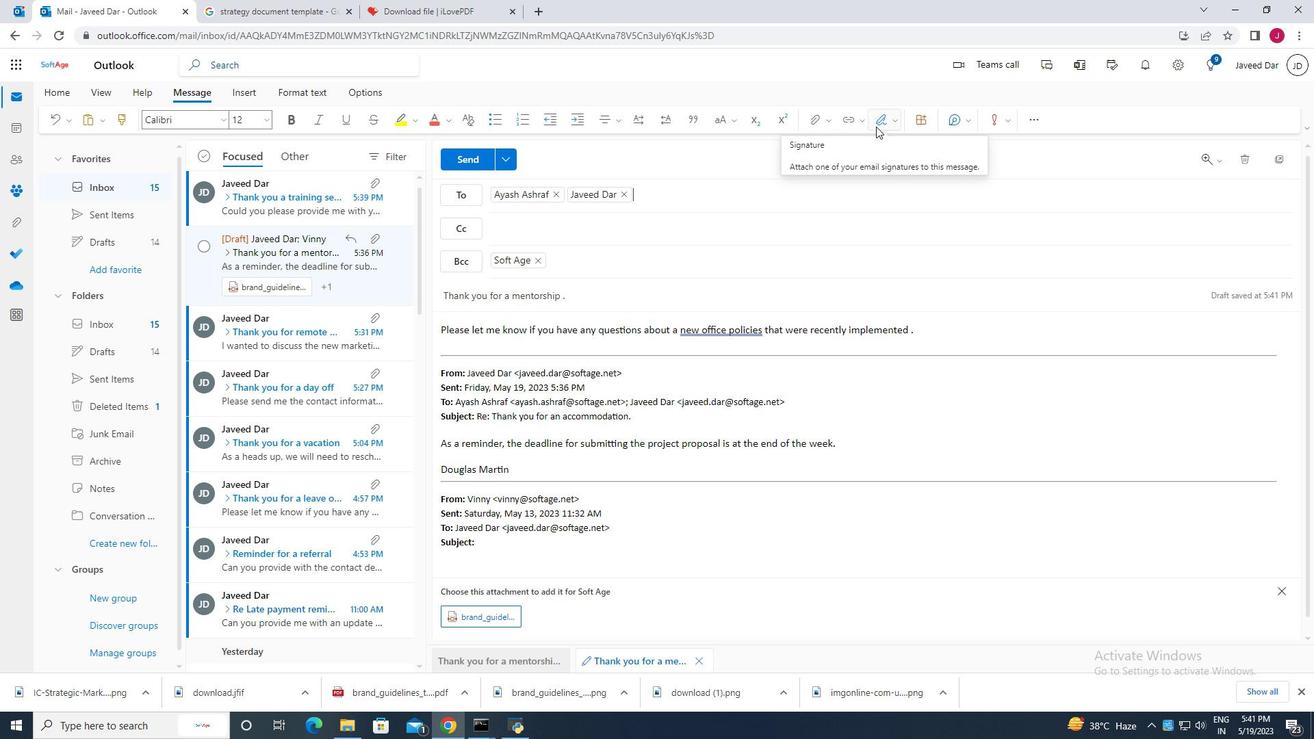 
Action: Mouse moved to (845, 176)
Screenshot: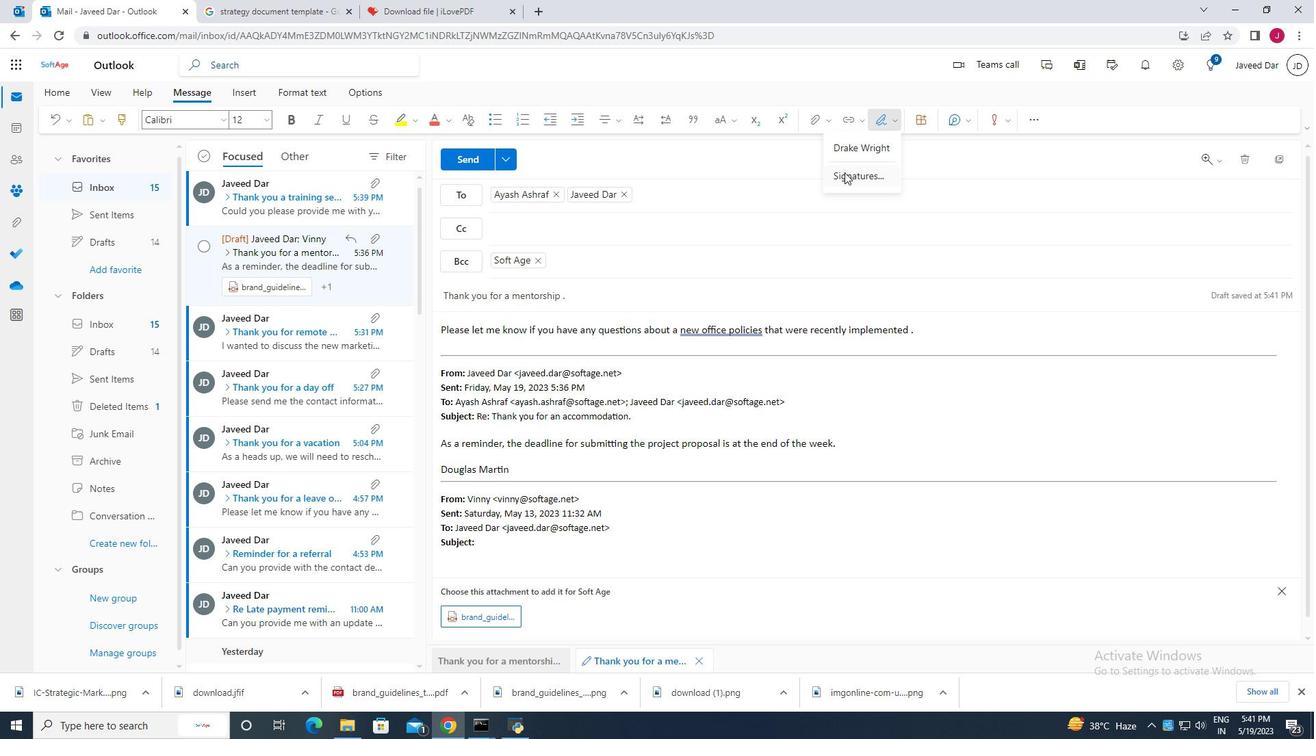 
Action: Mouse pressed left at (845, 176)
Screenshot: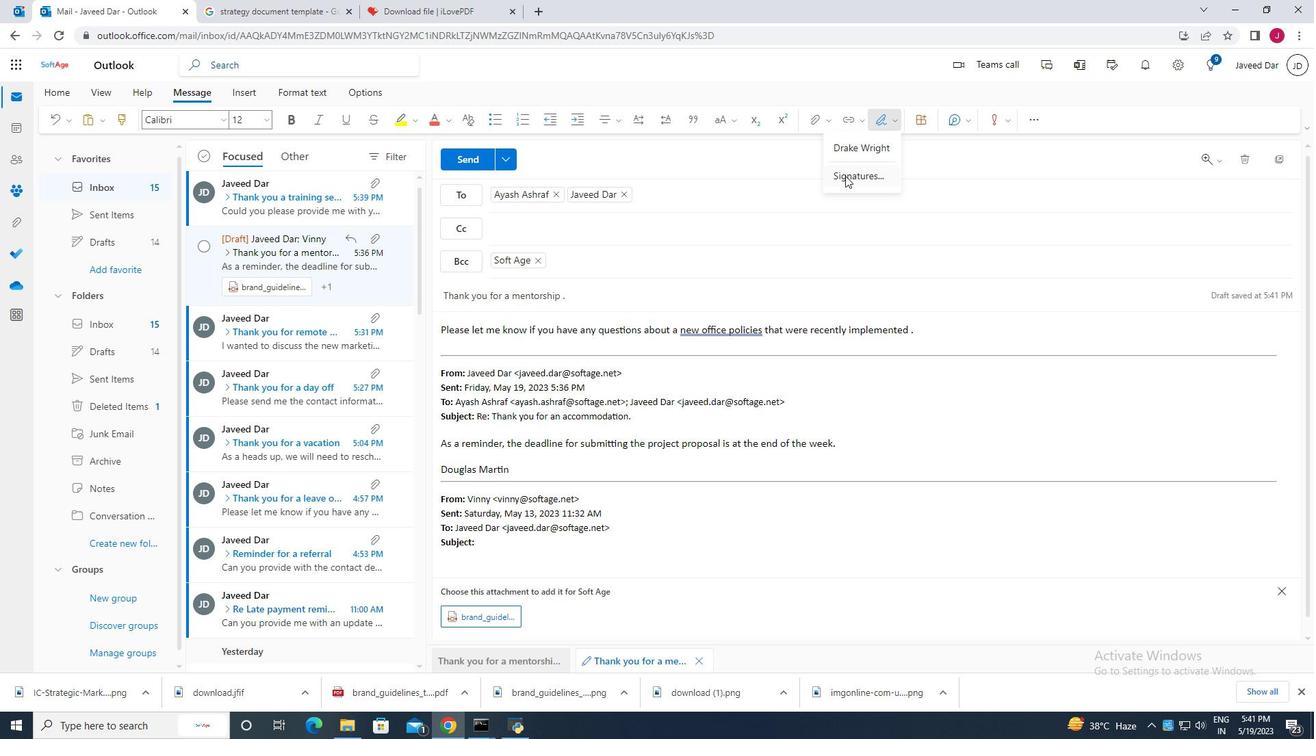 
Action: Mouse moved to (926, 227)
Screenshot: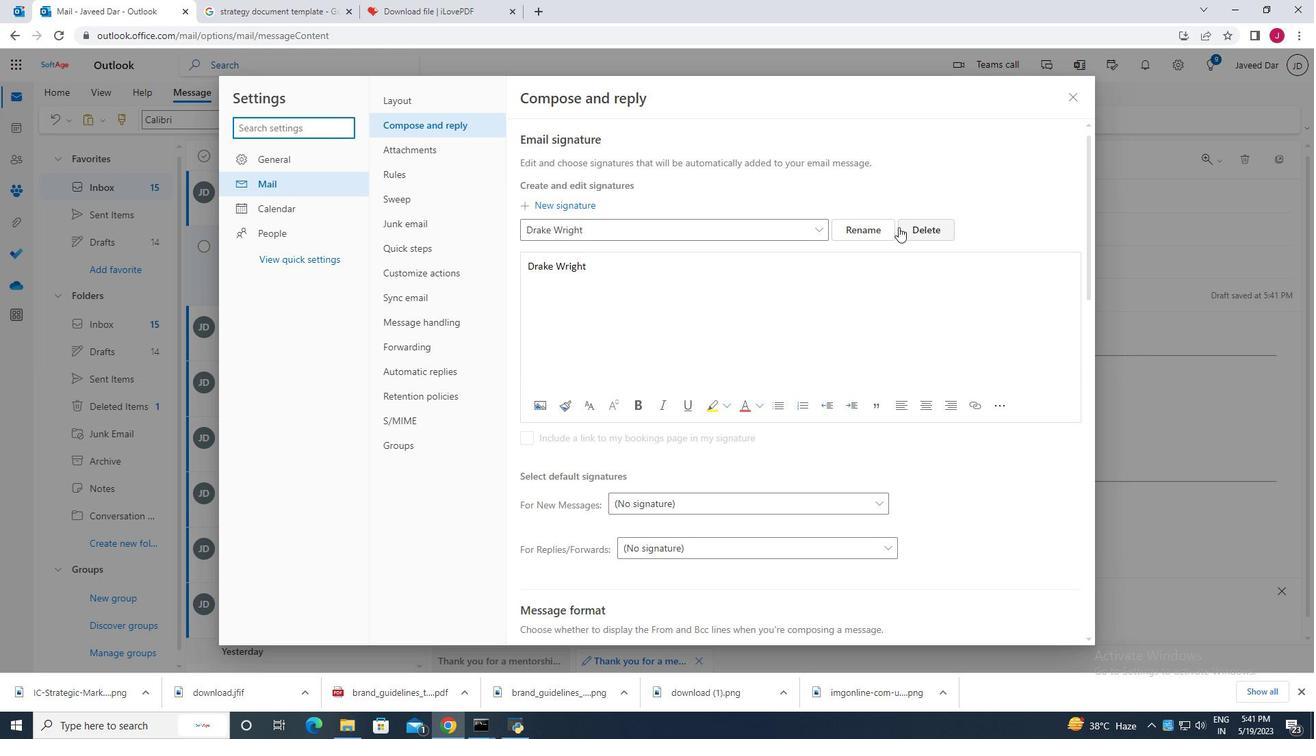 
Action: Mouse pressed left at (926, 227)
Screenshot: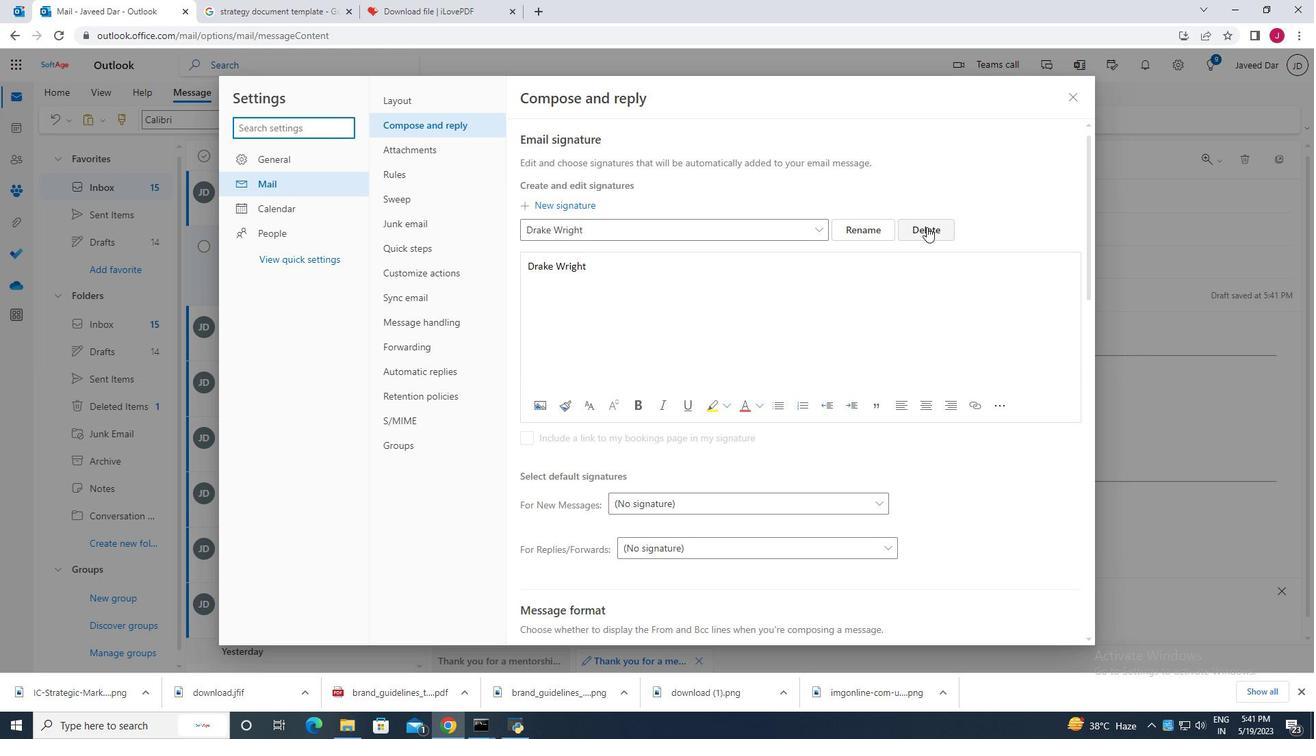 
Action: Mouse moved to (695, 234)
Screenshot: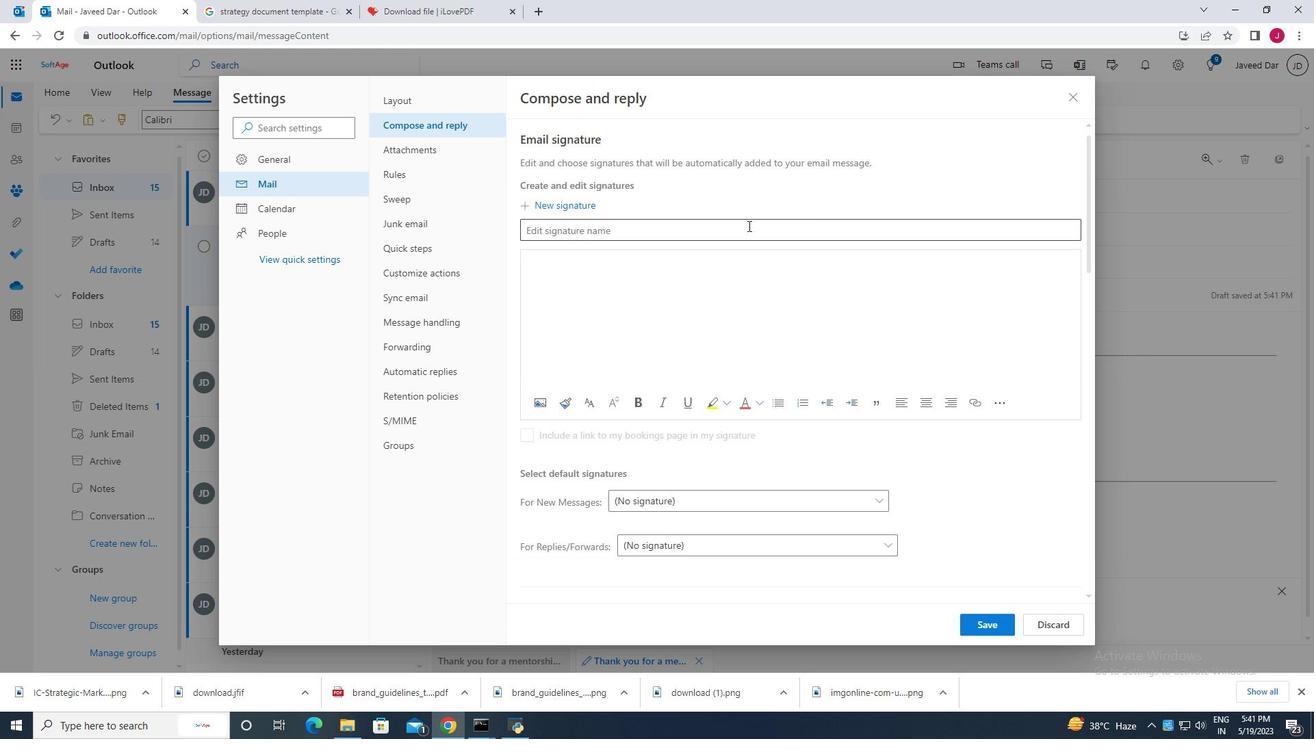 
Action: Mouse pressed left at (695, 234)
Screenshot: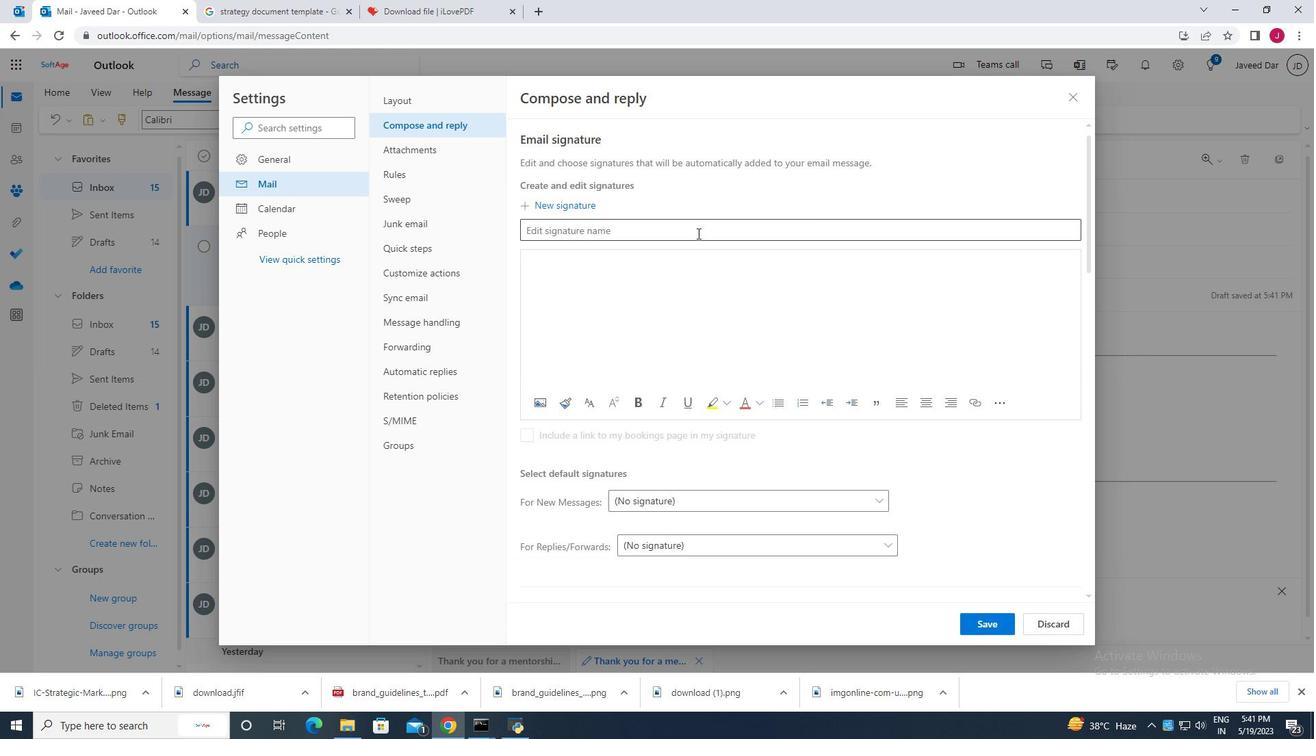 
Action: Key pressed <Key.caps_lock>D<Key.caps_lock>ustin<Key.space><Key.caps_lock>B<Key.caps_lock>rown
Screenshot: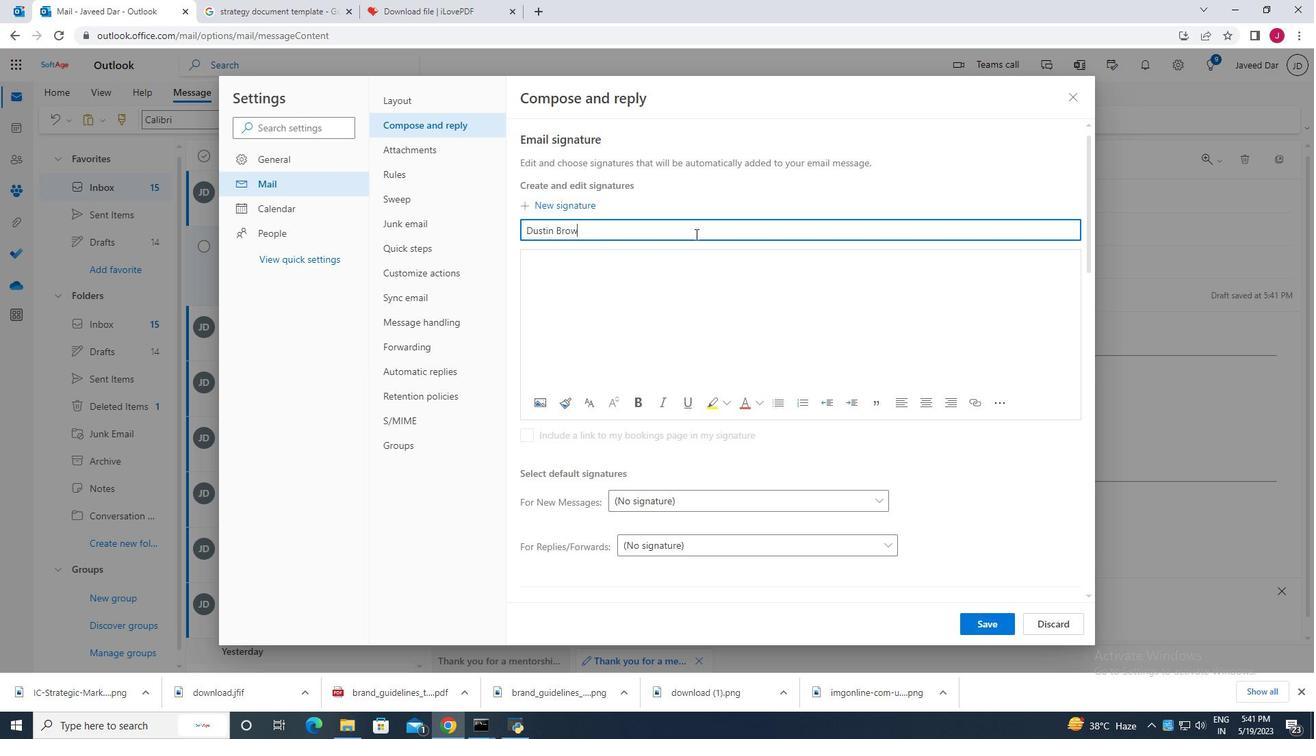 
Action: Mouse moved to (541, 265)
Screenshot: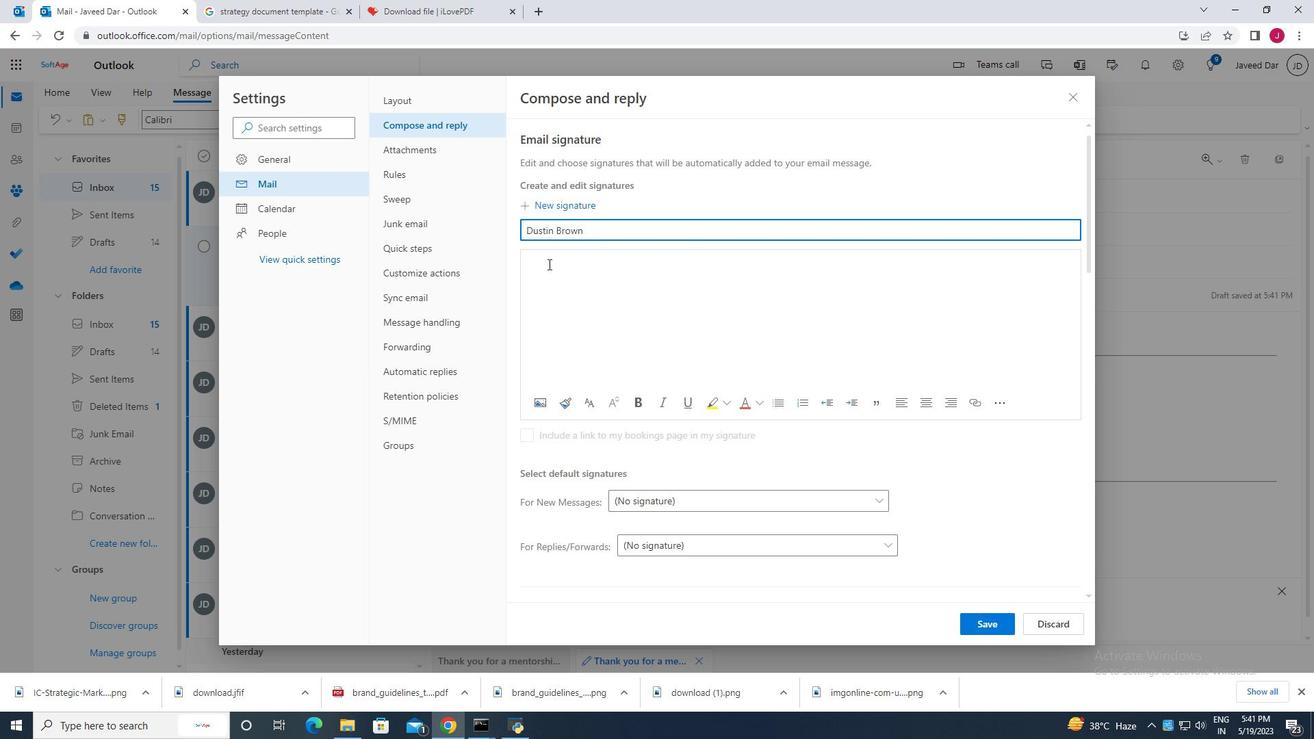 
Action: Mouse pressed left at (541, 265)
Screenshot: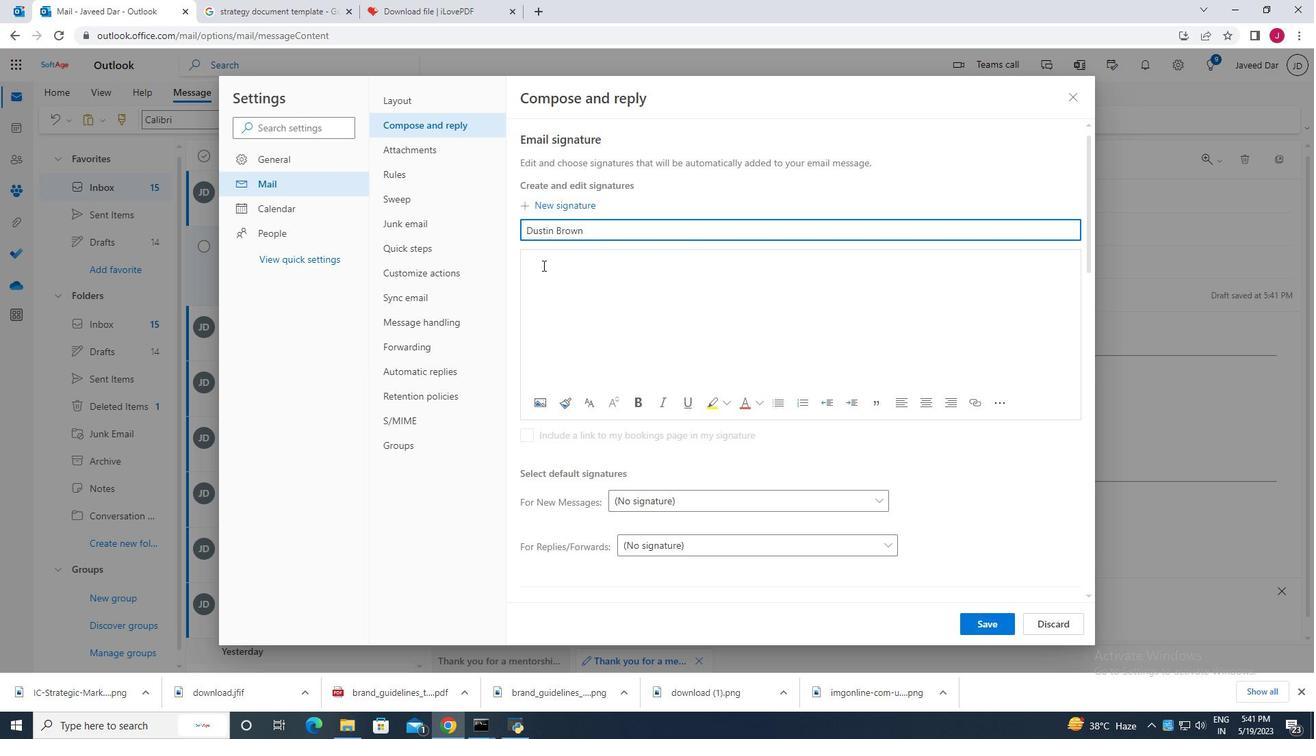 
Action: Key pressed <Key.caps_lock>D<Key.caps_lock>ustin<Key.space><Key.caps_lock>B<Key.caps_lock>rown
Screenshot: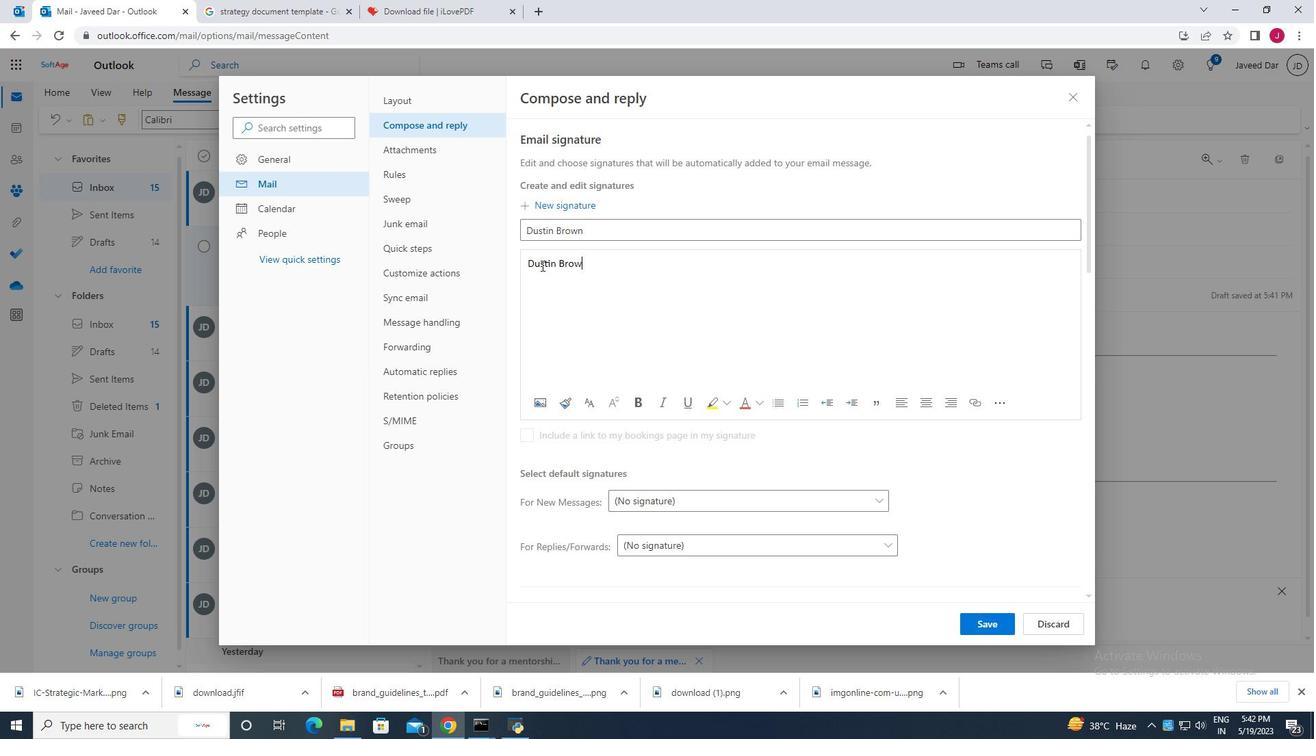 
Action: Mouse moved to (994, 622)
Screenshot: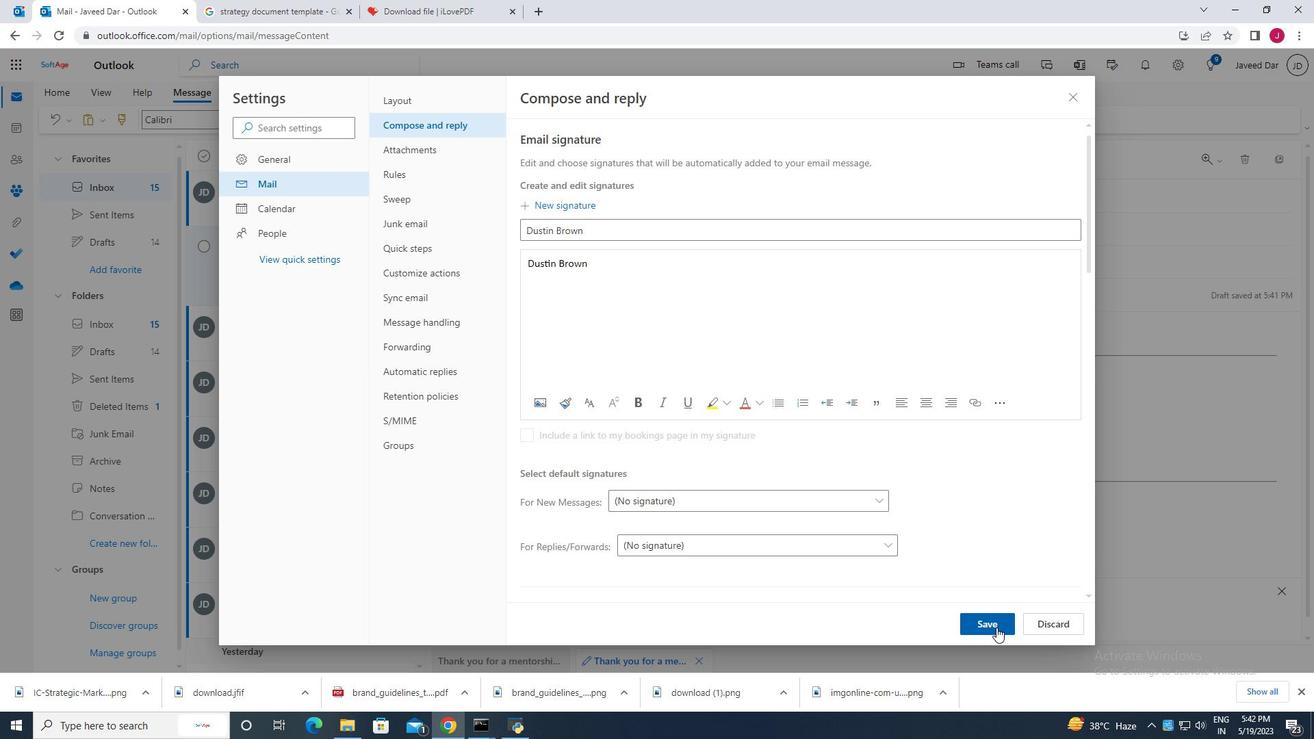 
Action: Mouse pressed left at (994, 622)
Screenshot: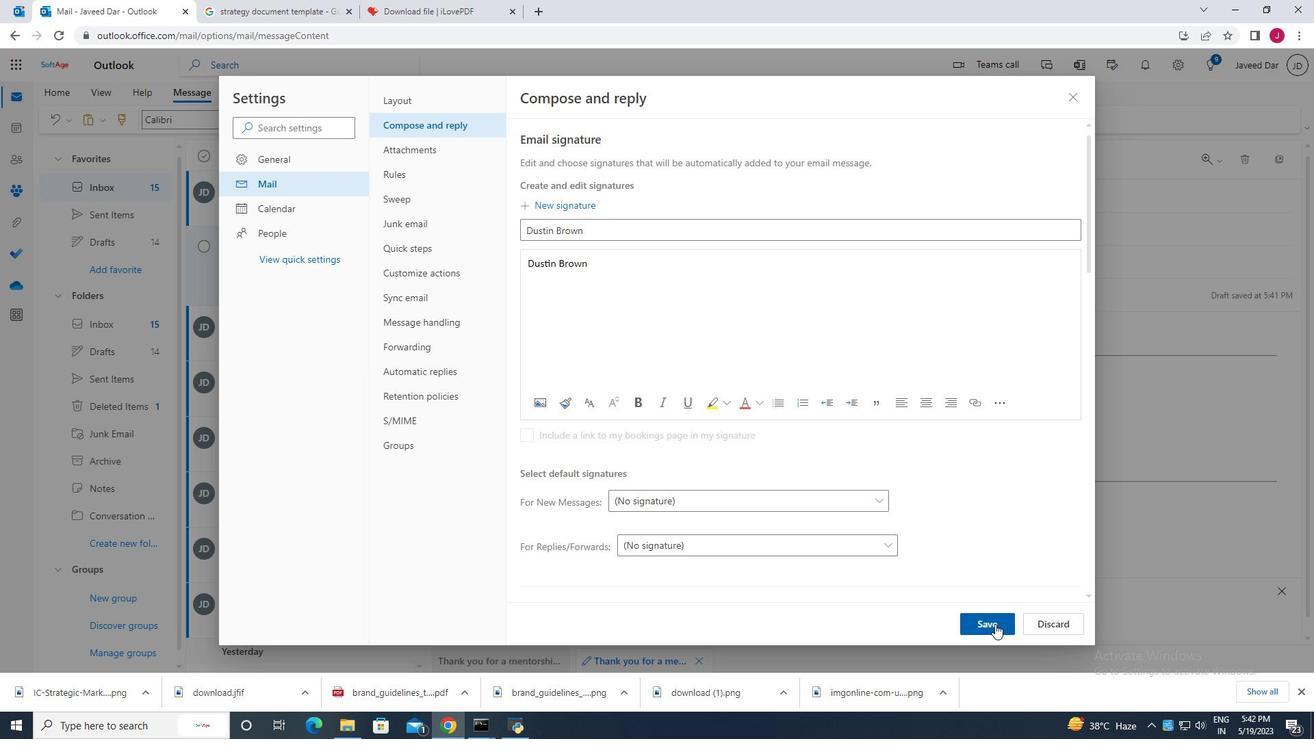 
Action: Mouse moved to (1078, 92)
Screenshot: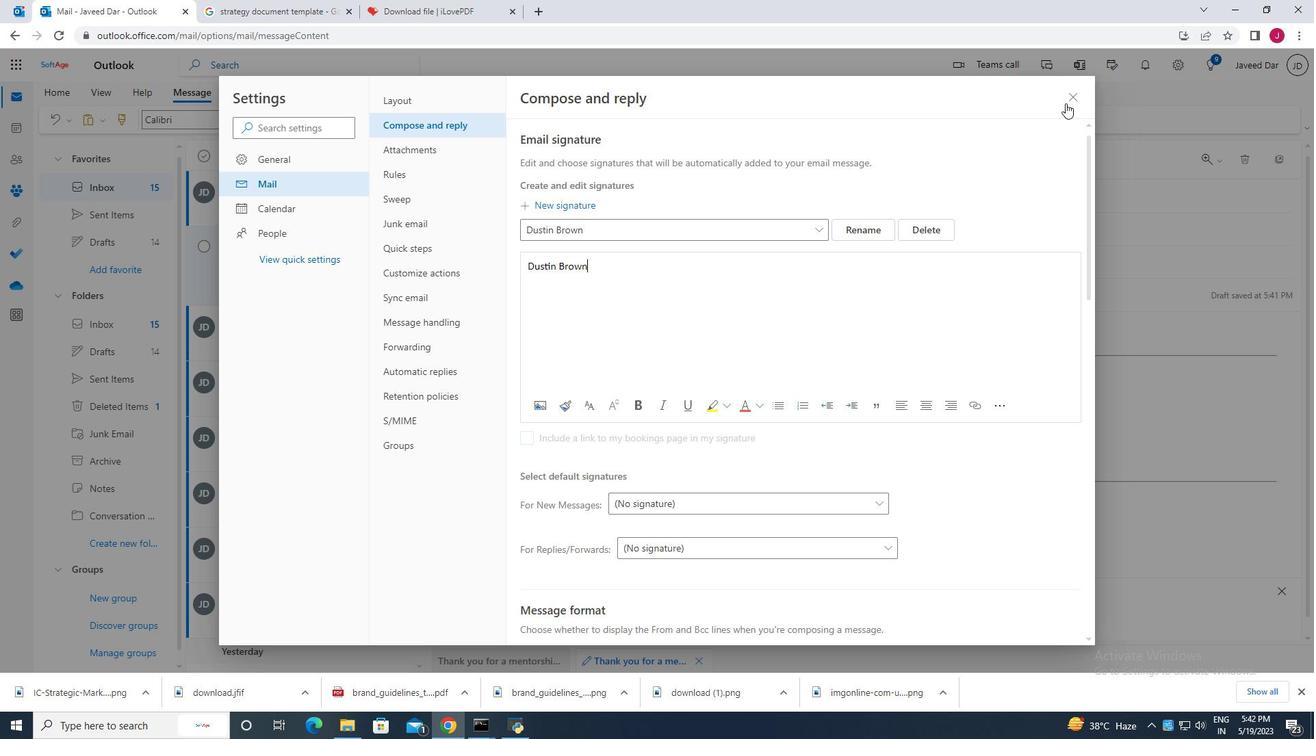 
Action: Mouse pressed left at (1078, 92)
Screenshot: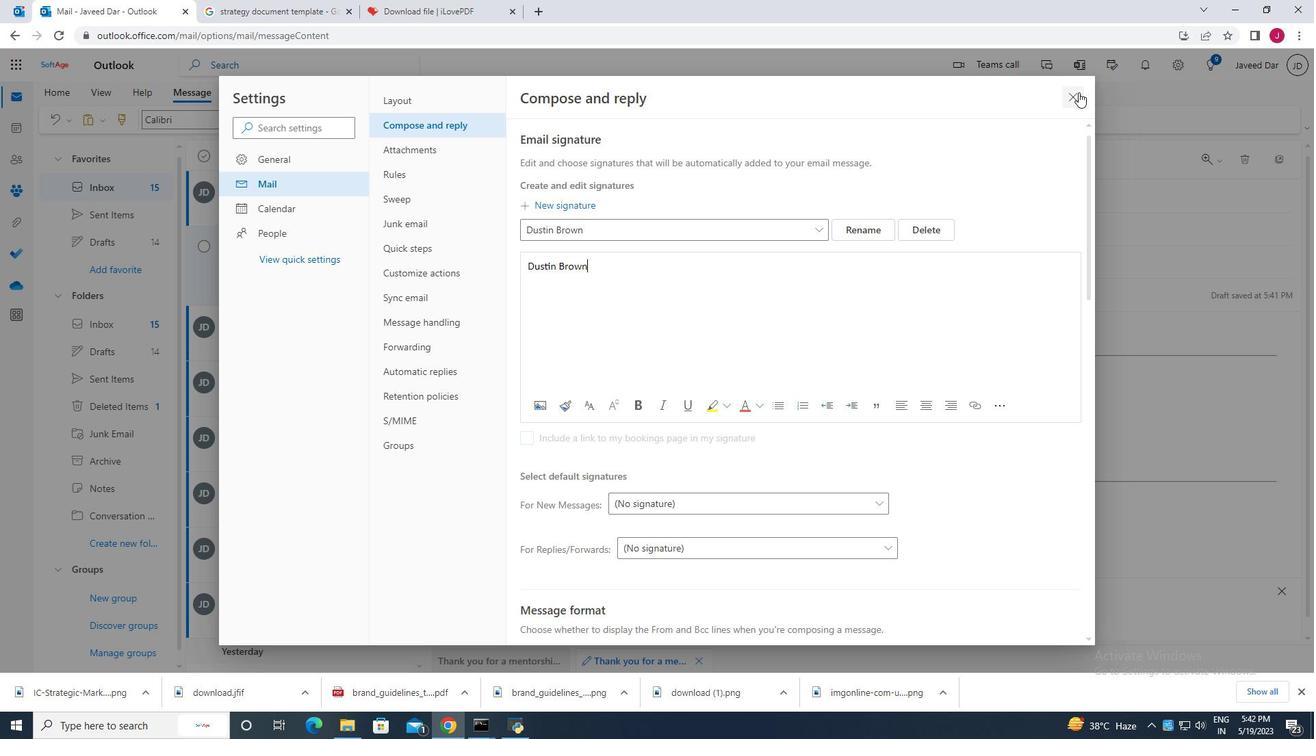 
Action: Mouse moved to (884, 123)
Screenshot: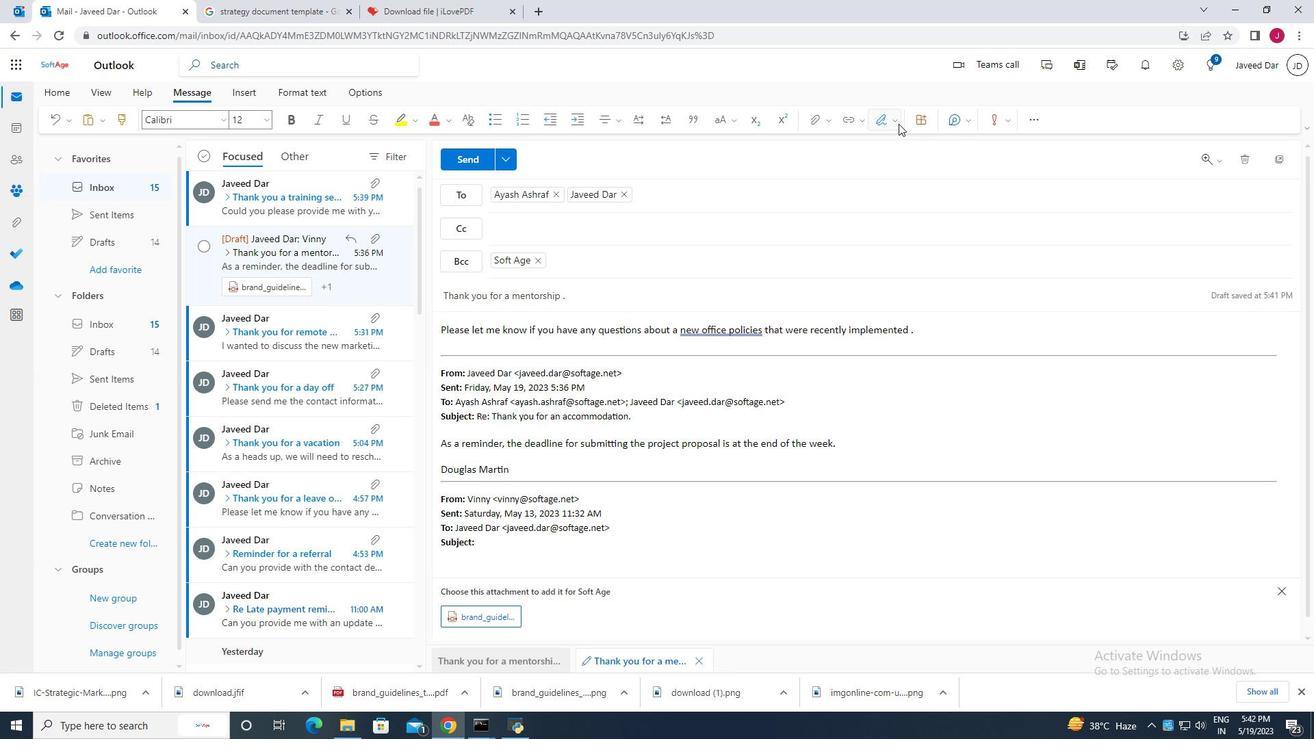 
Action: Mouse pressed left at (884, 123)
Screenshot: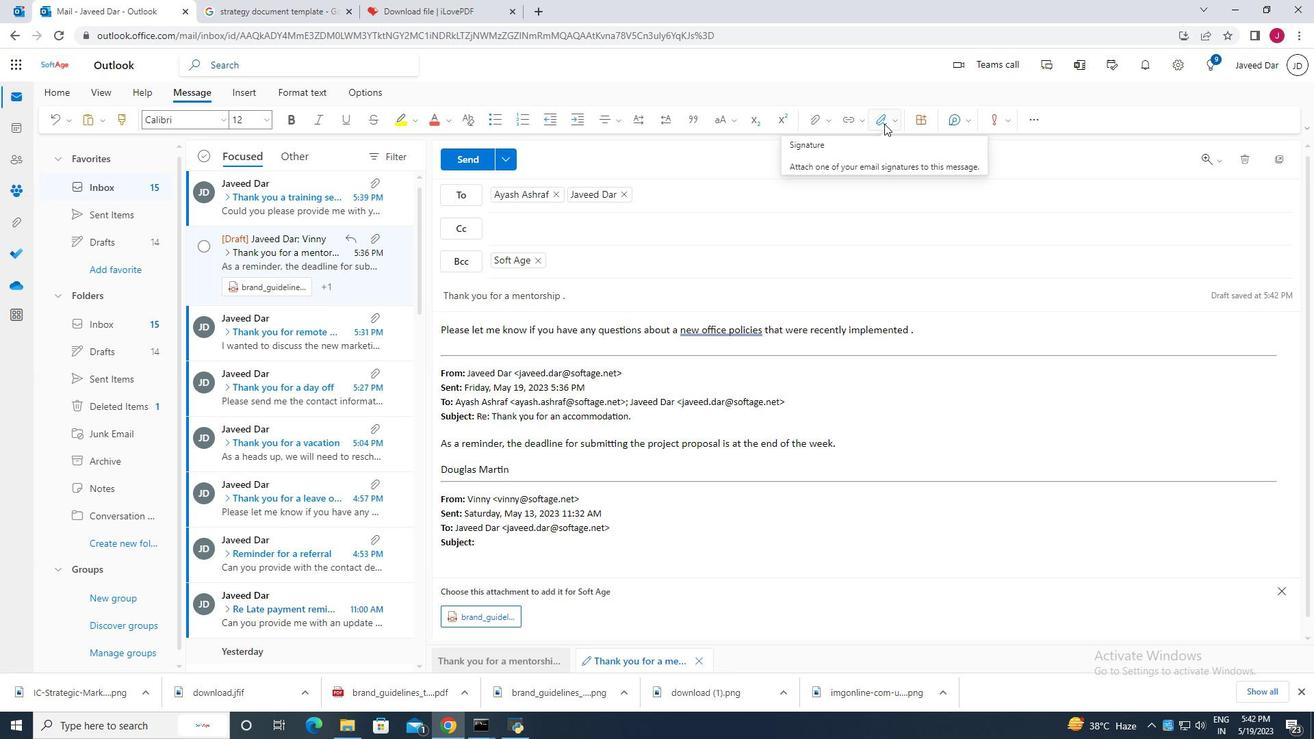 
Action: Mouse moved to (850, 147)
Screenshot: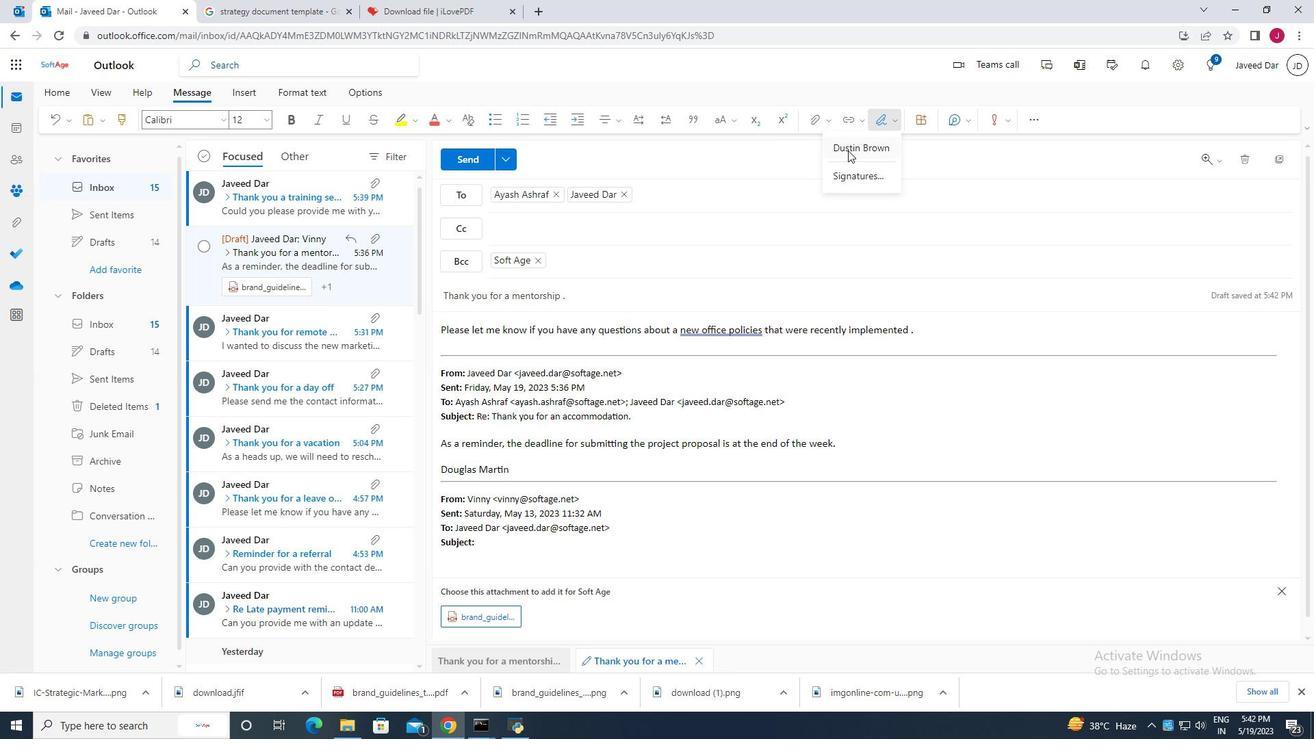 
Action: Mouse pressed left at (850, 147)
Screenshot: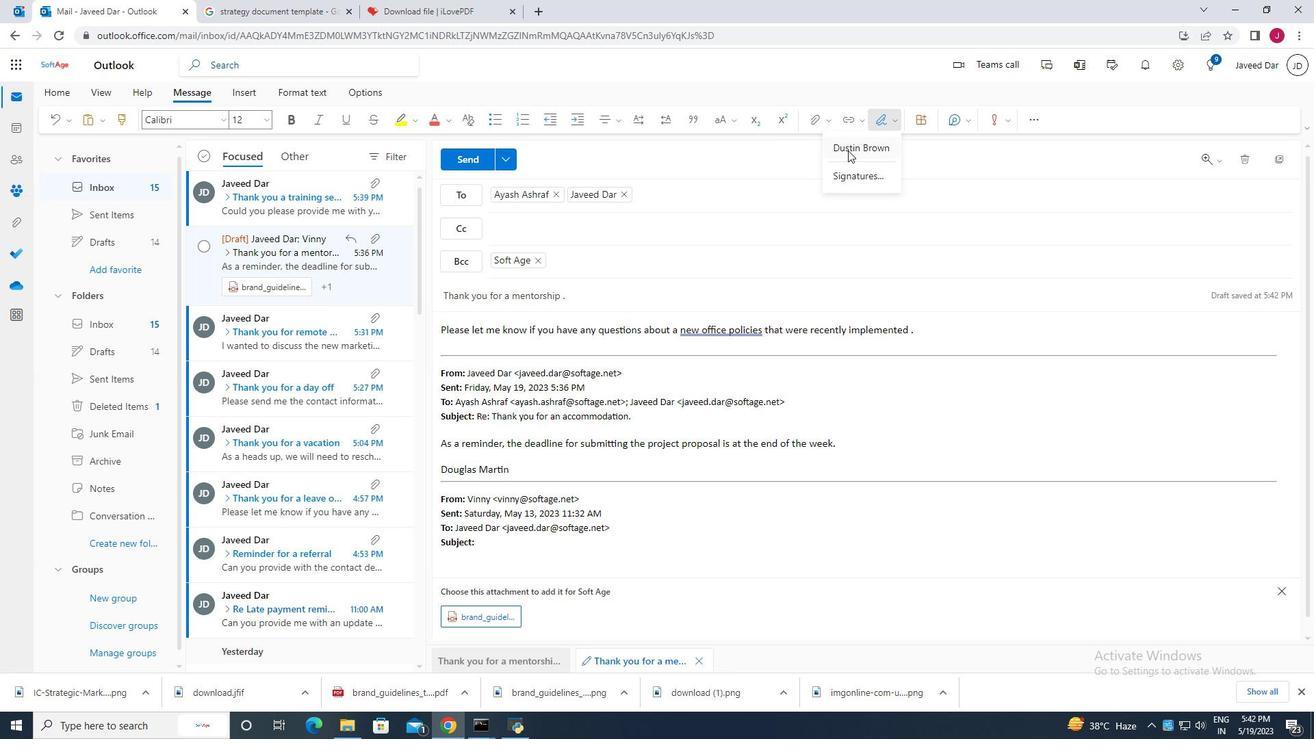 
Action: Mouse moved to (817, 121)
Screenshot: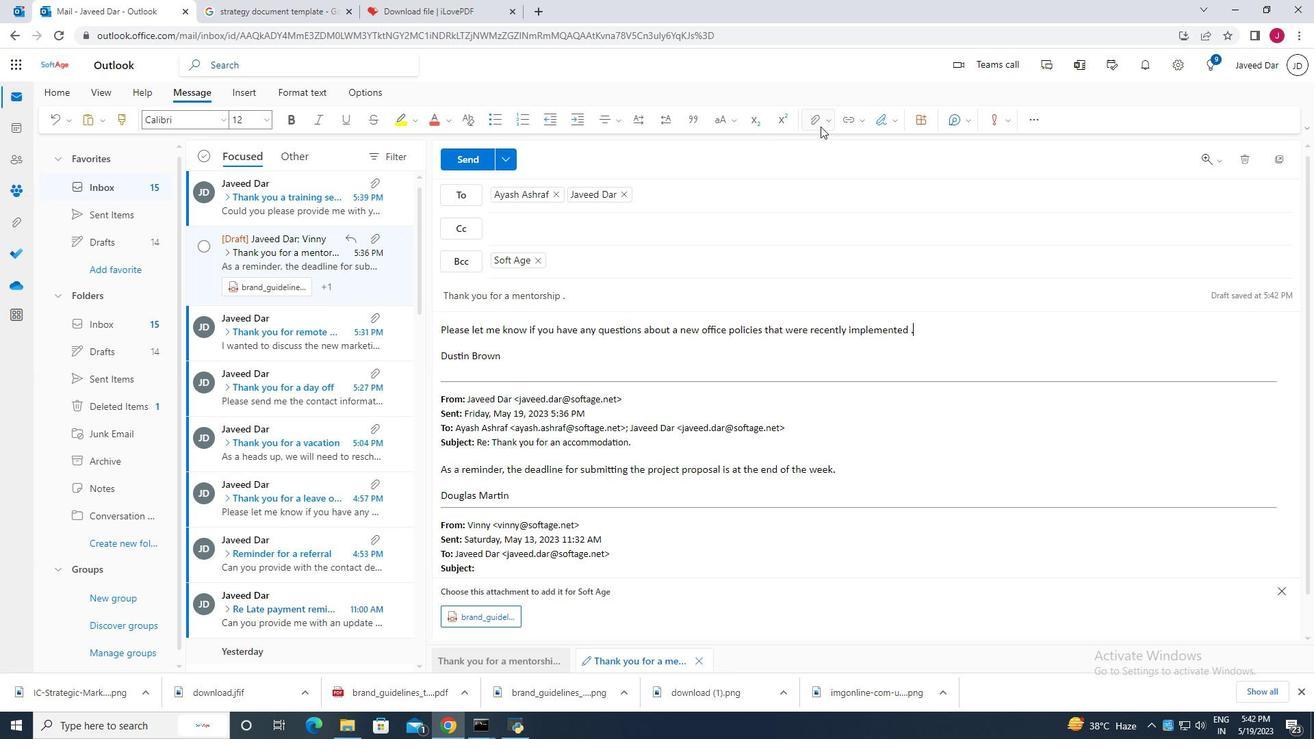 
Action: Mouse pressed left at (817, 121)
Screenshot: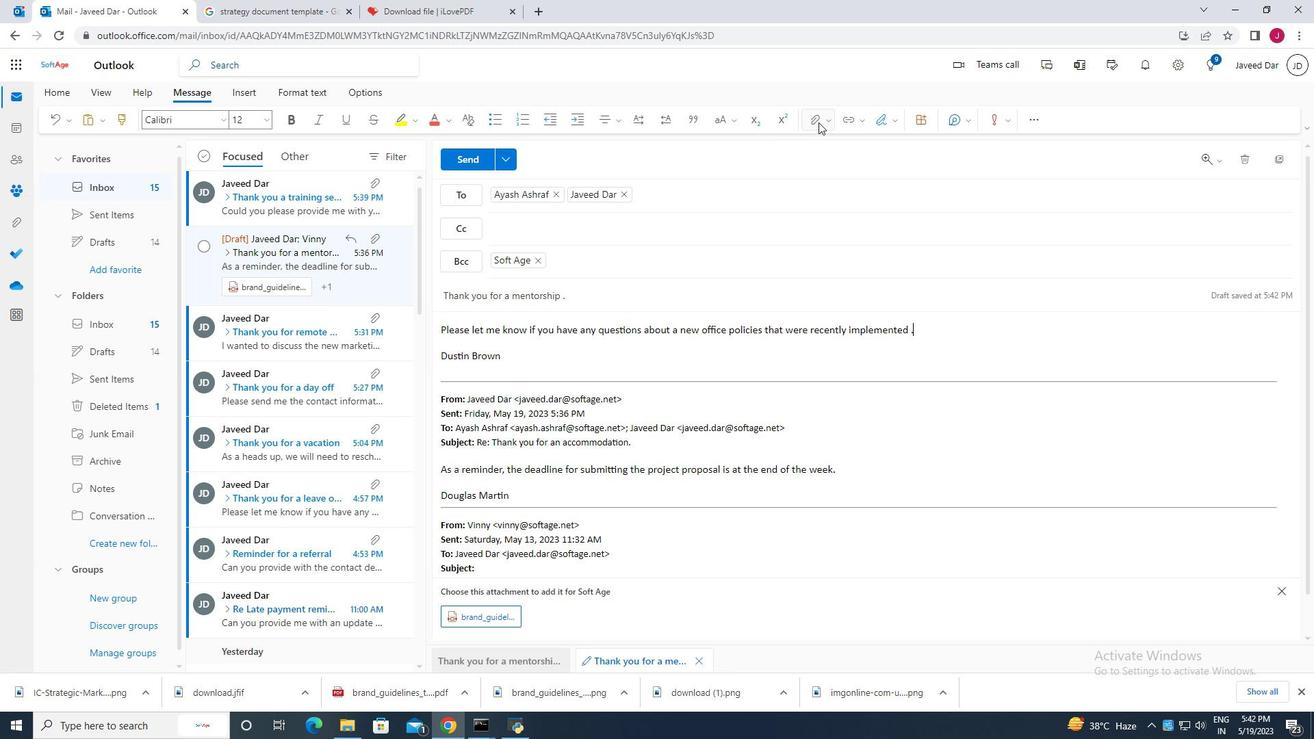 
Action: Mouse moved to (749, 148)
Screenshot: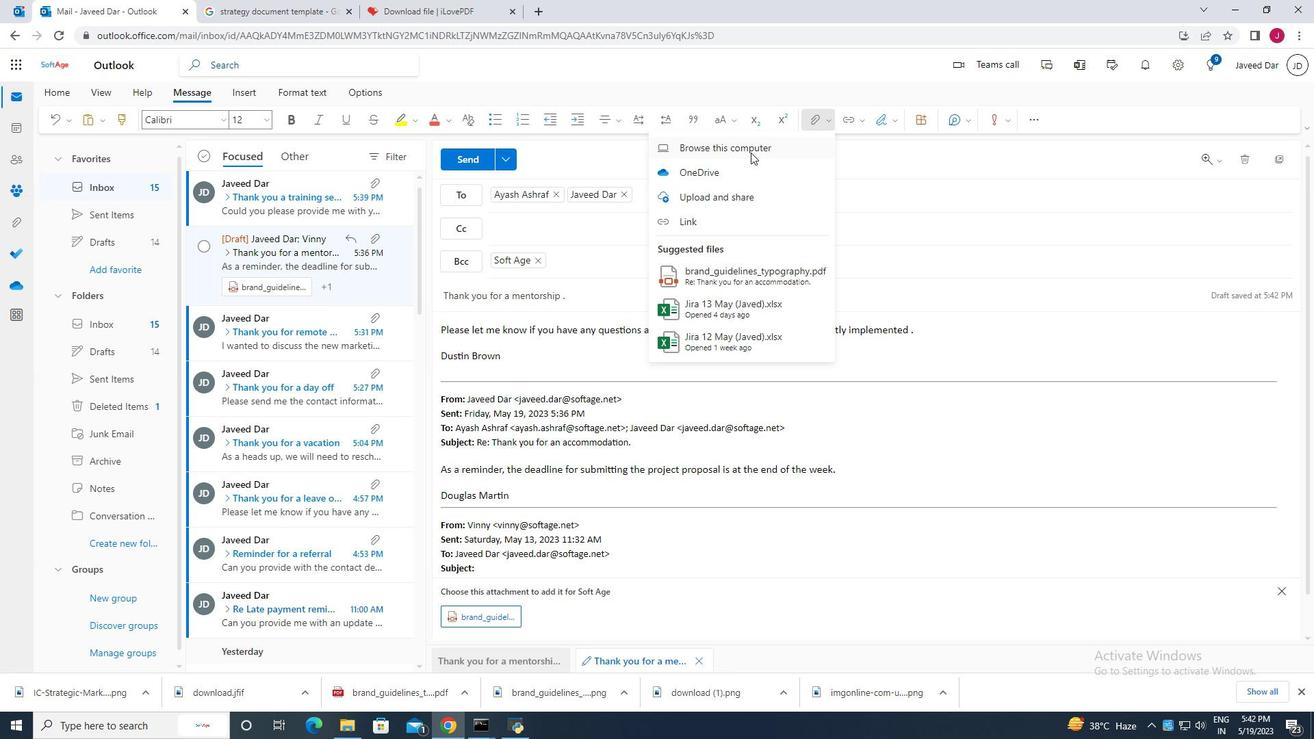 
Action: Mouse pressed left at (749, 148)
Screenshot: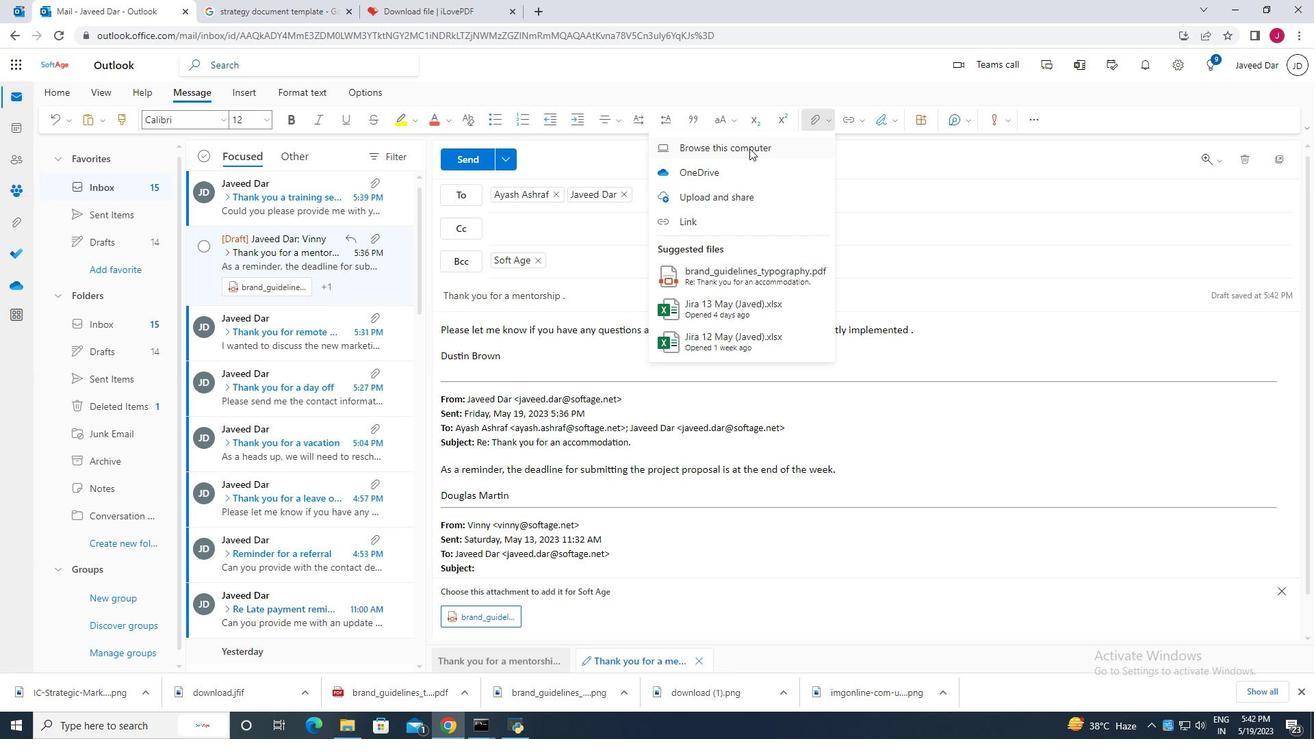 
Action: Mouse moved to (255, 113)
Screenshot: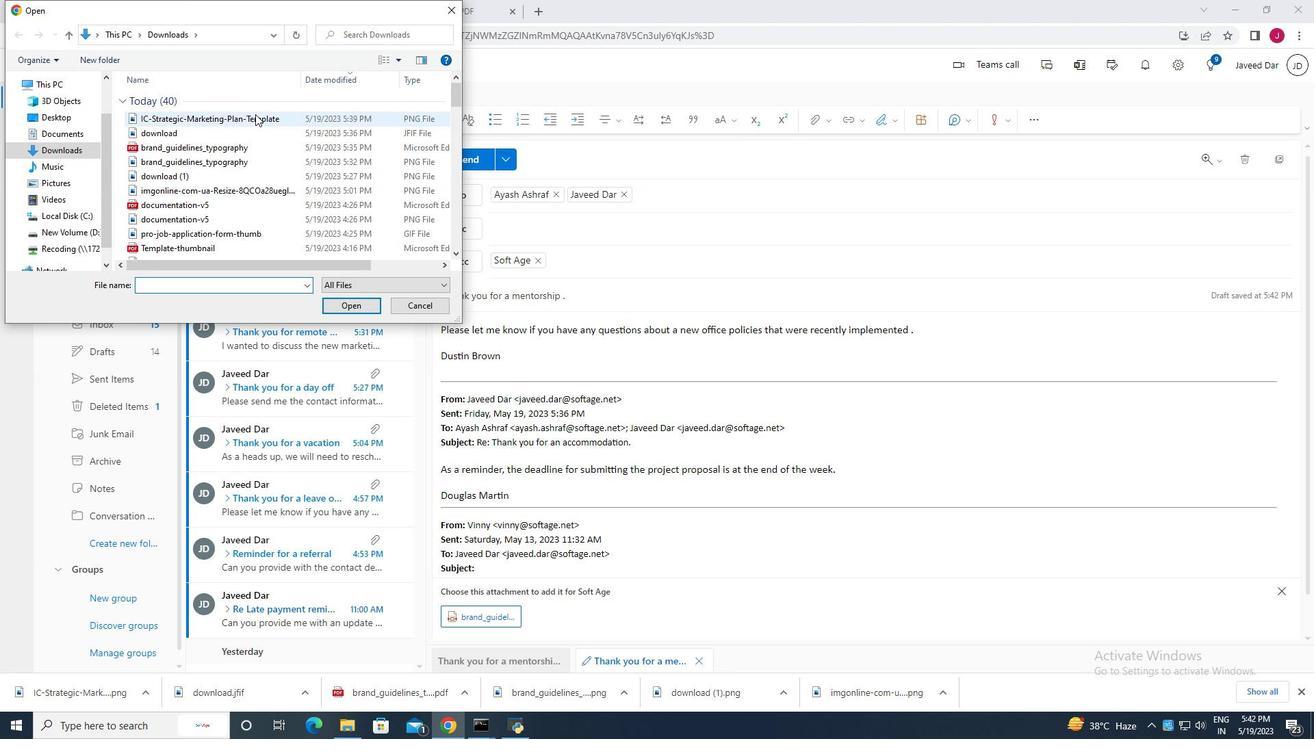 
Action: Mouse pressed left at (255, 113)
Screenshot: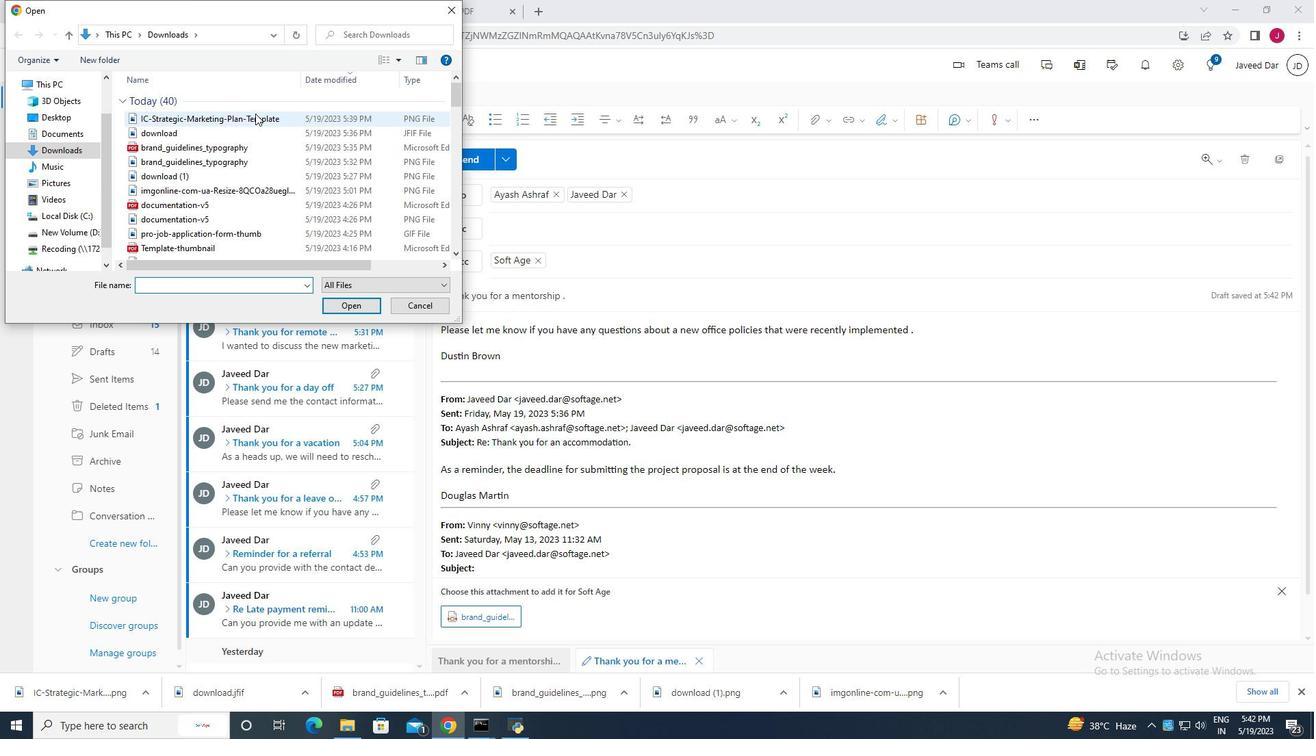 
Action: Mouse moved to (352, 301)
Screenshot: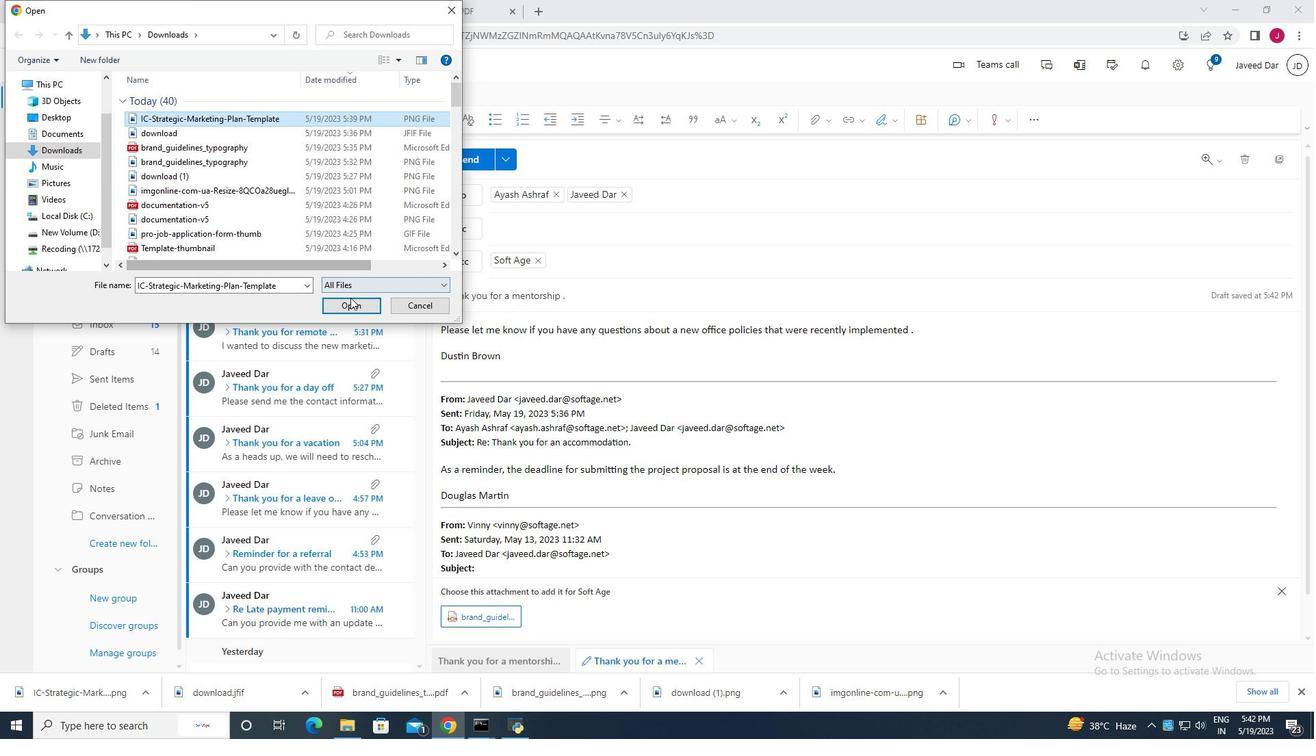 
Action: Mouse pressed left at (352, 301)
Screenshot: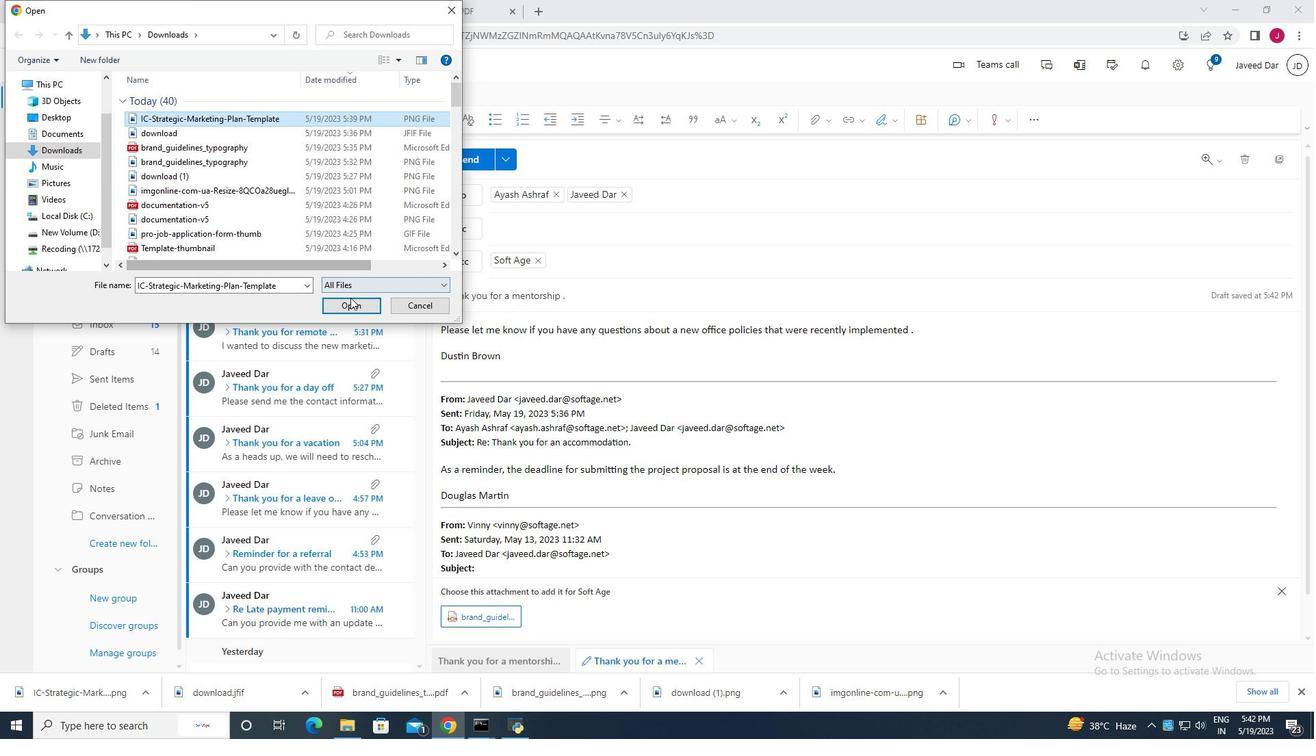 
Action: Mouse moved to (478, 156)
Screenshot: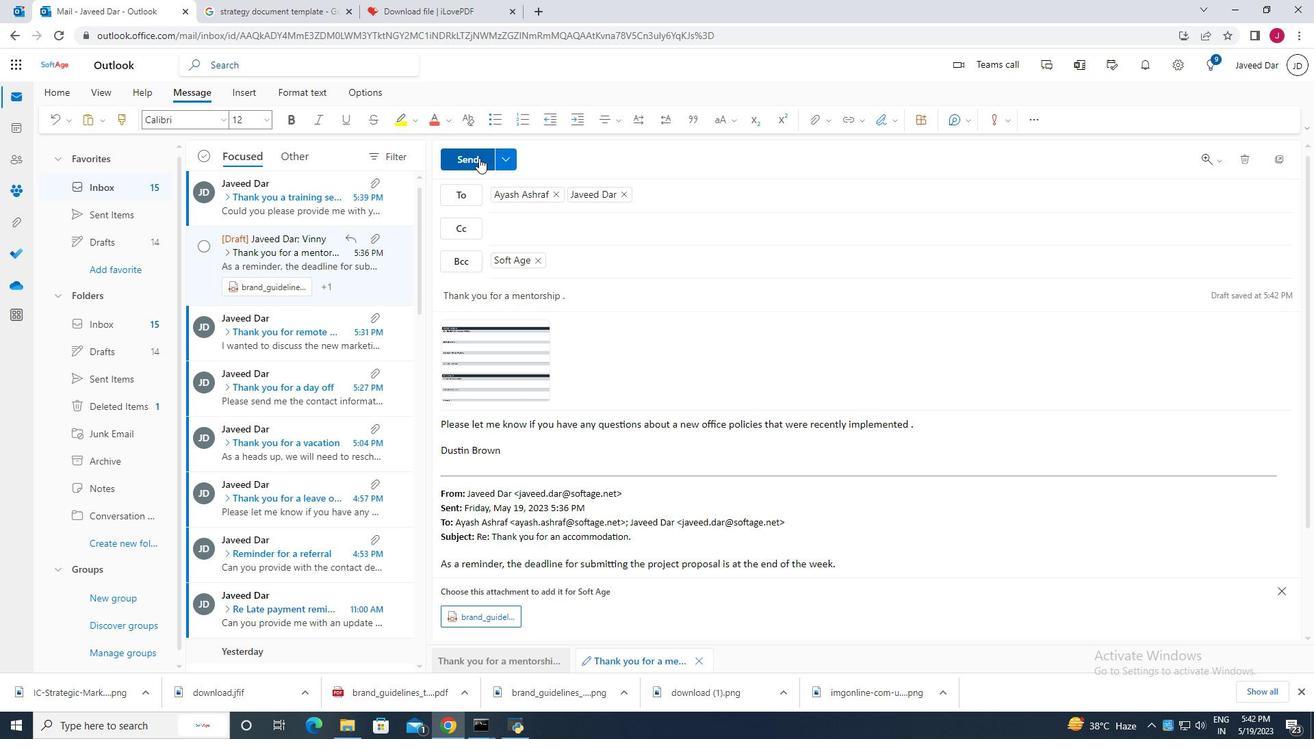 
Action: Mouse pressed left at (478, 156)
Screenshot: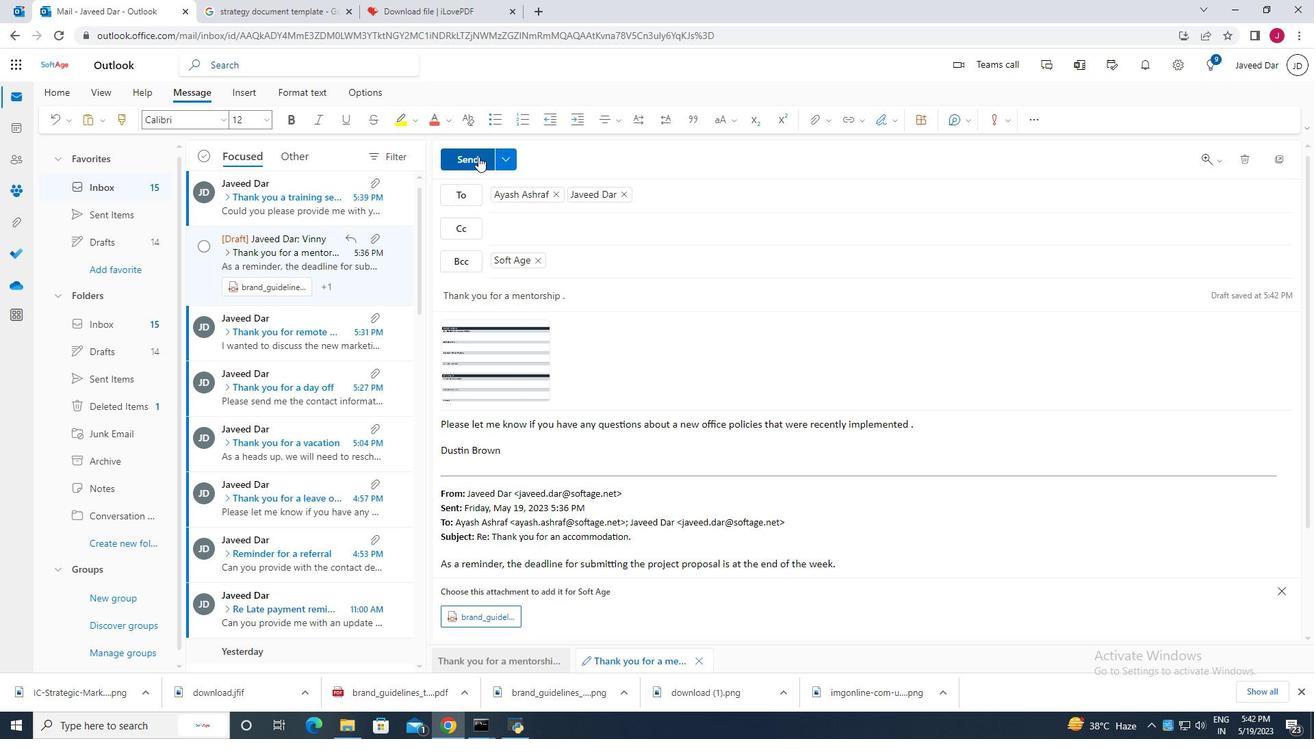 
